 Task: Look for space in Hakui, Japan from 4th September, 2023 to 10th September, 2023 for 1 adult in price range Rs.9000 to Rs.17000. Place can be private room with 1  bedroom having 1 bed and 1 bathroom. Property type can be house, flat, guest house, hotel. Booking option can be shelf check-in. Required host language is English.
Action: Mouse moved to (421, 106)
Screenshot: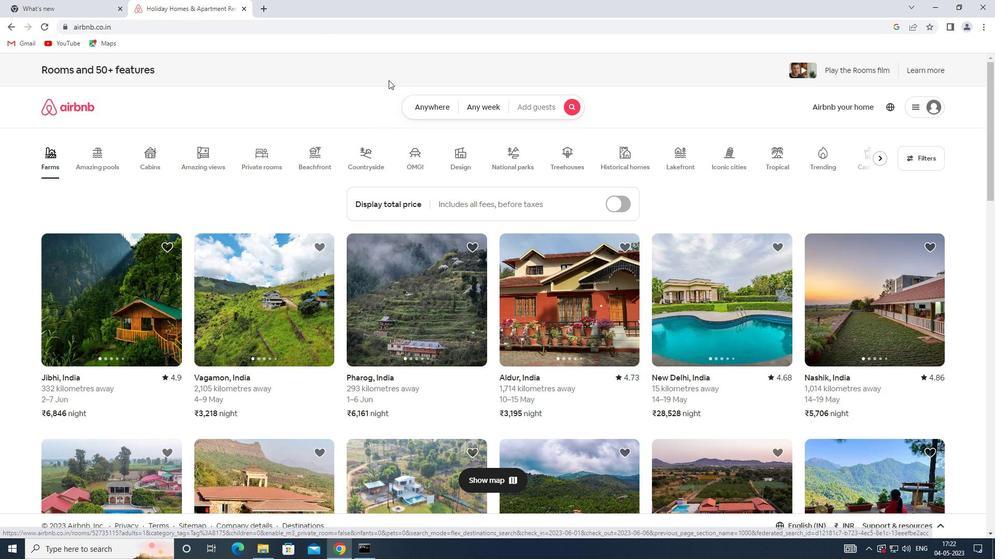
Action: Mouse pressed left at (421, 106)
Screenshot: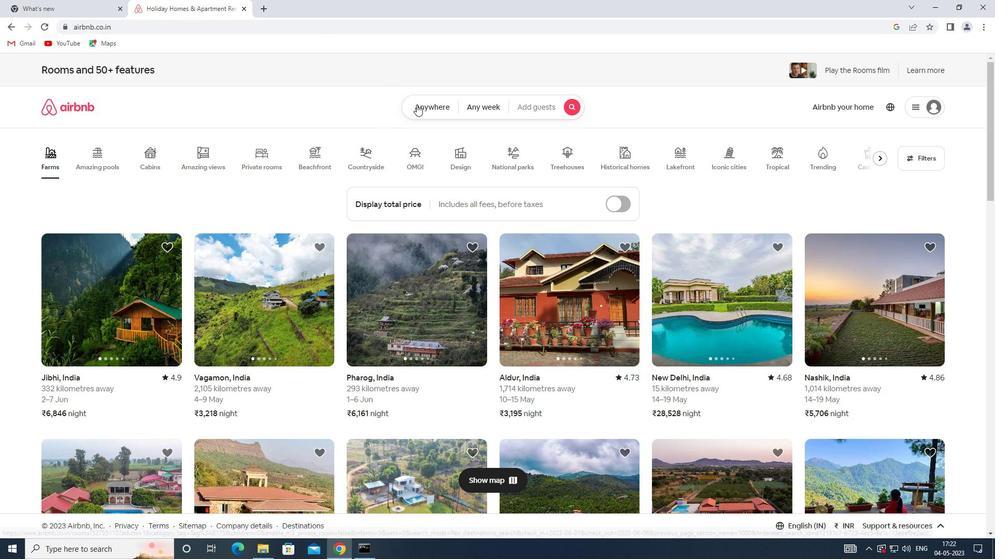 
Action: Mouse moved to (350, 148)
Screenshot: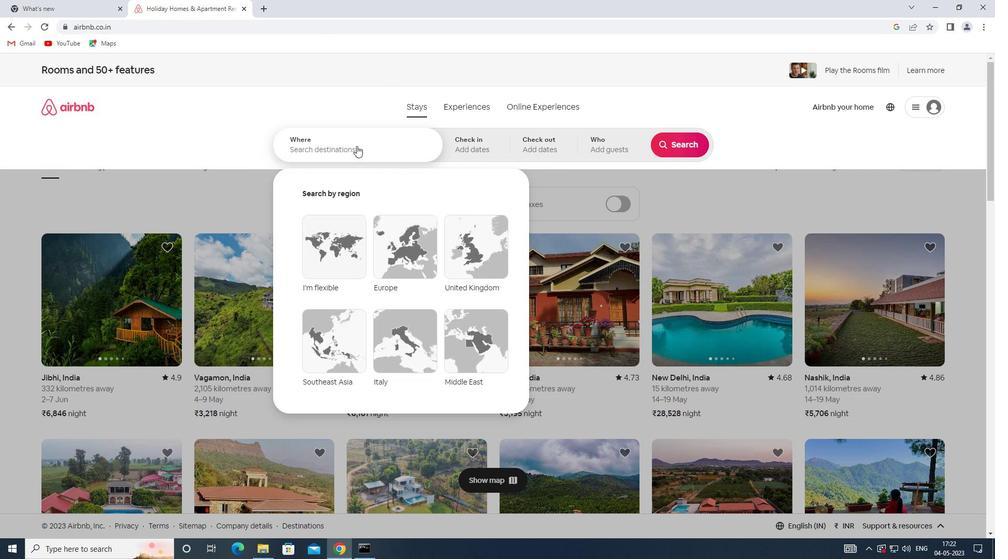 
Action: Mouse pressed left at (350, 148)
Screenshot: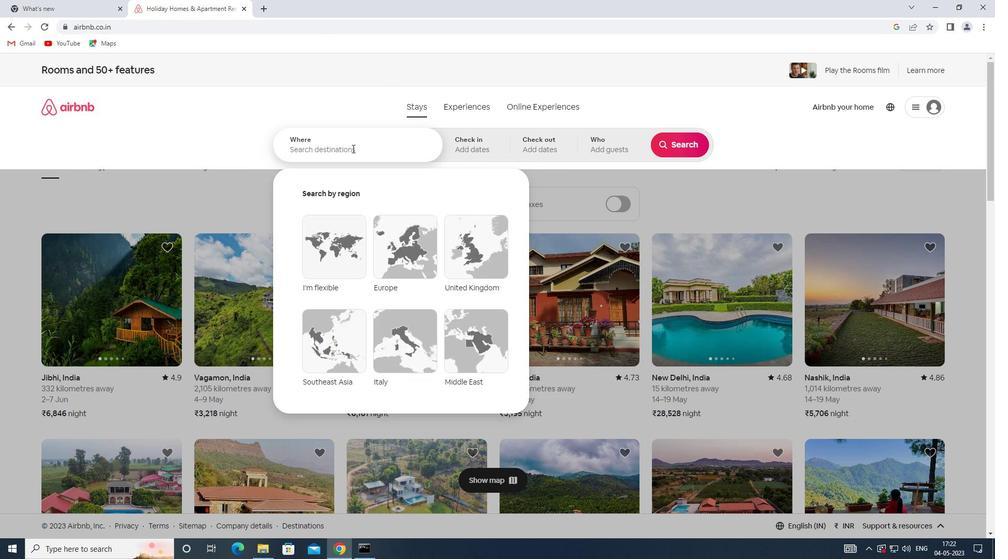 
Action: Key pressed <Key.shift>HAKUI,<Key.shift>JAPAN
Screenshot: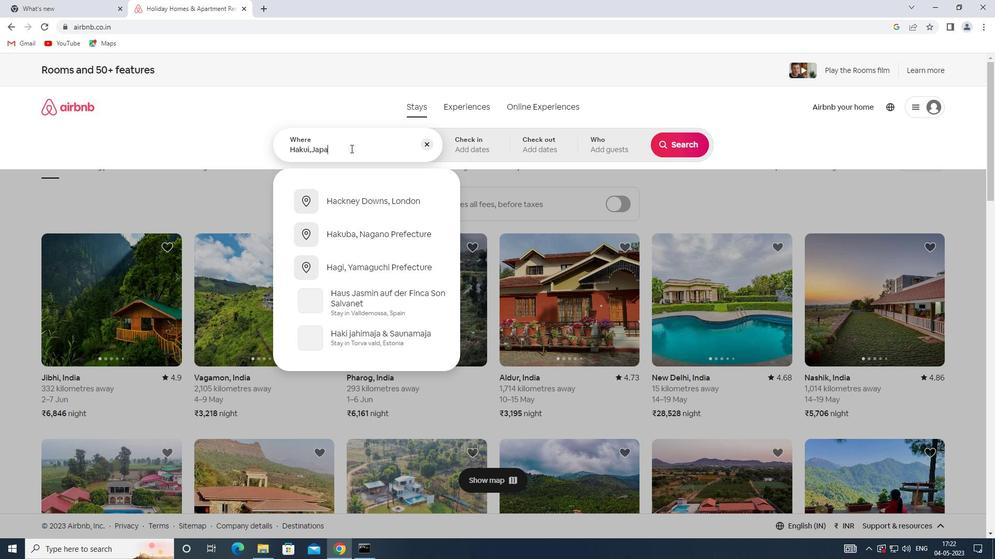 
Action: Mouse moved to (477, 144)
Screenshot: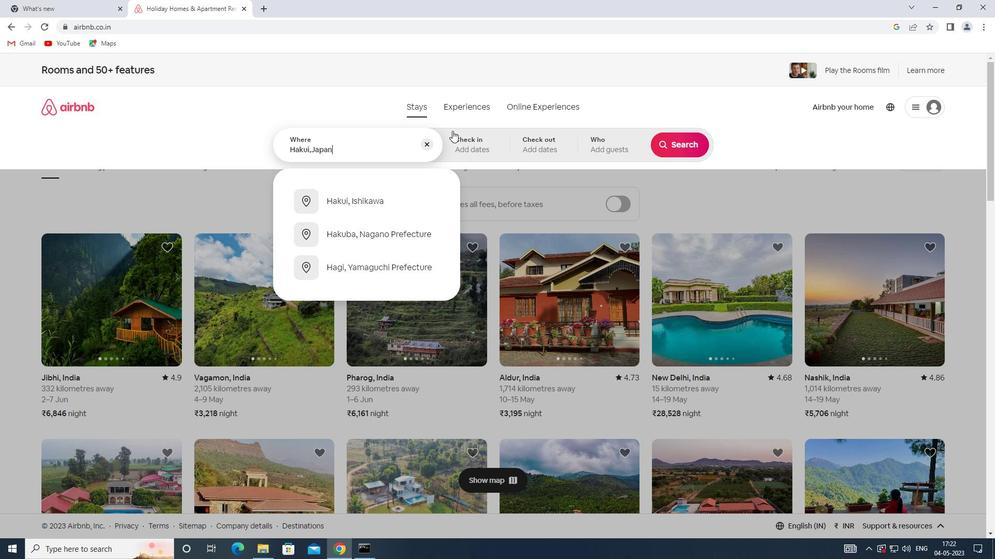 
Action: Mouse pressed left at (477, 144)
Screenshot: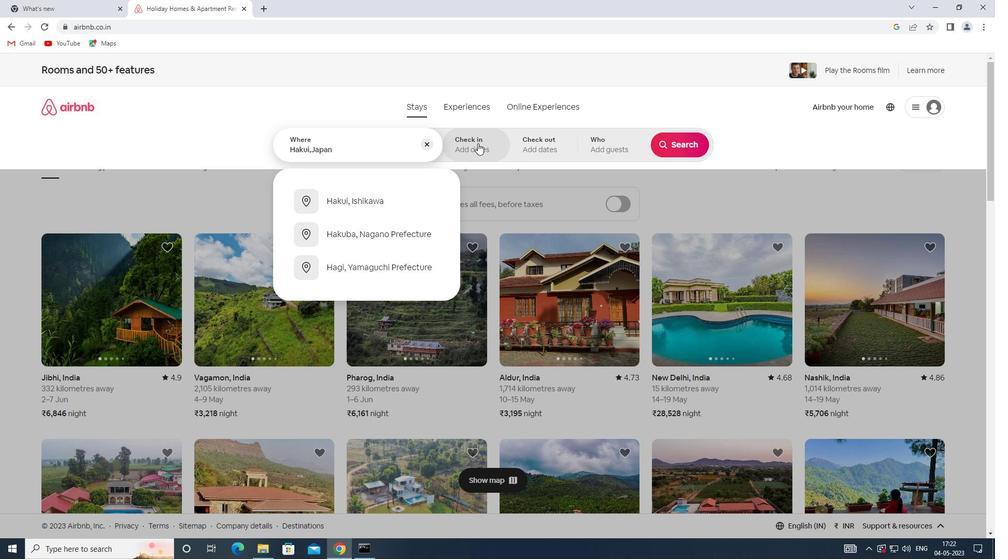 
Action: Mouse moved to (672, 231)
Screenshot: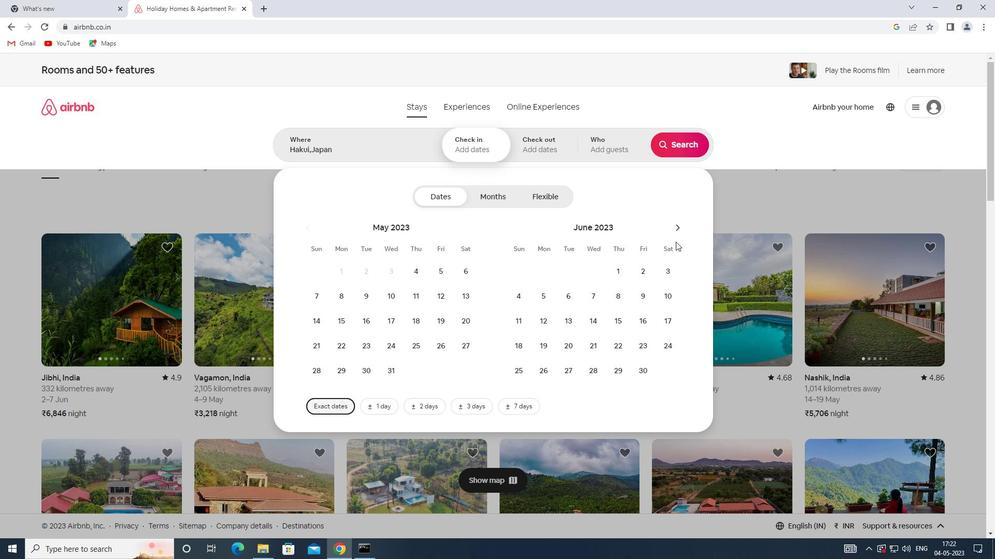 
Action: Mouse pressed left at (672, 231)
Screenshot: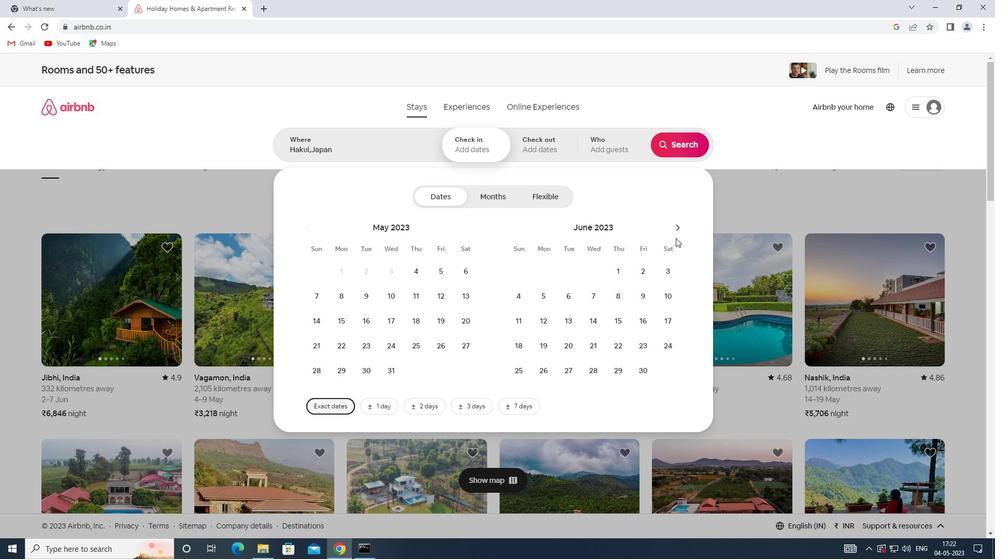 
Action: Mouse pressed left at (672, 231)
Screenshot: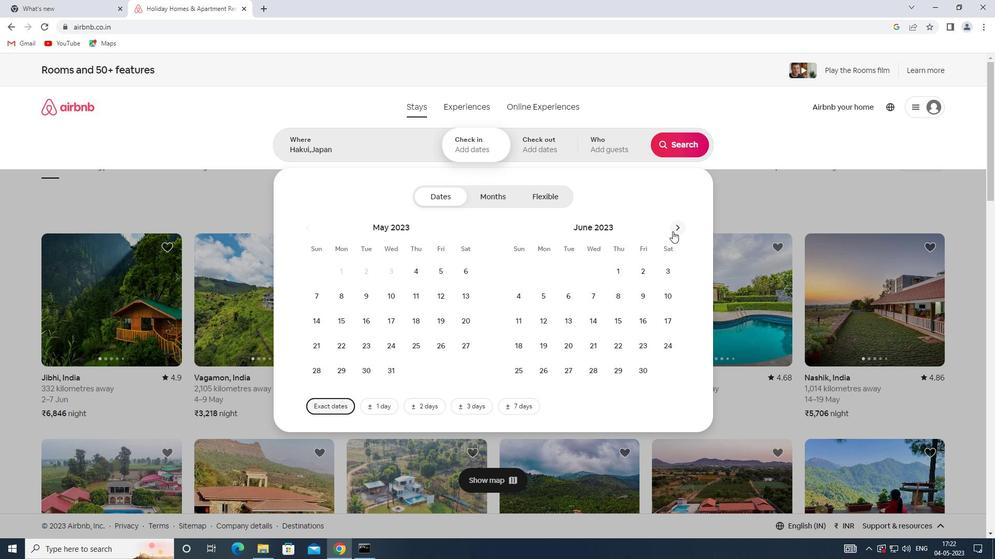 
Action: Mouse pressed left at (672, 231)
Screenshot: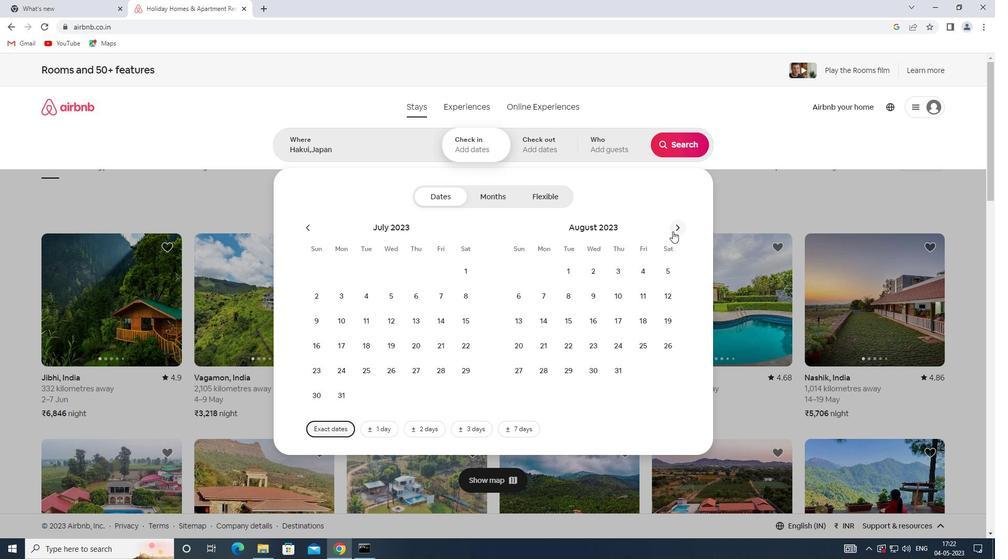 
Action: Mouse moved to (537, 293)
Screenshot: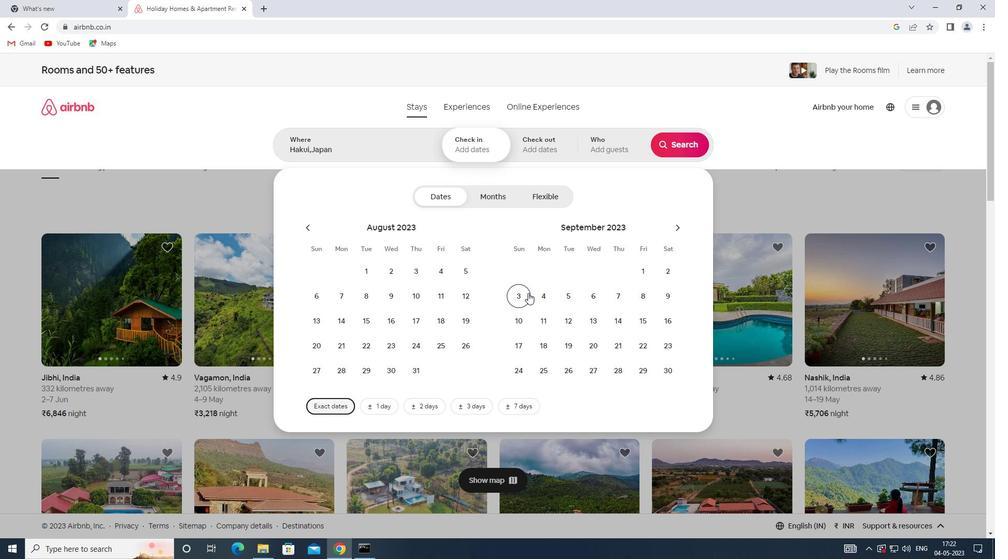 
Action: Mouse pressed left at (537, 293)
Screenshot: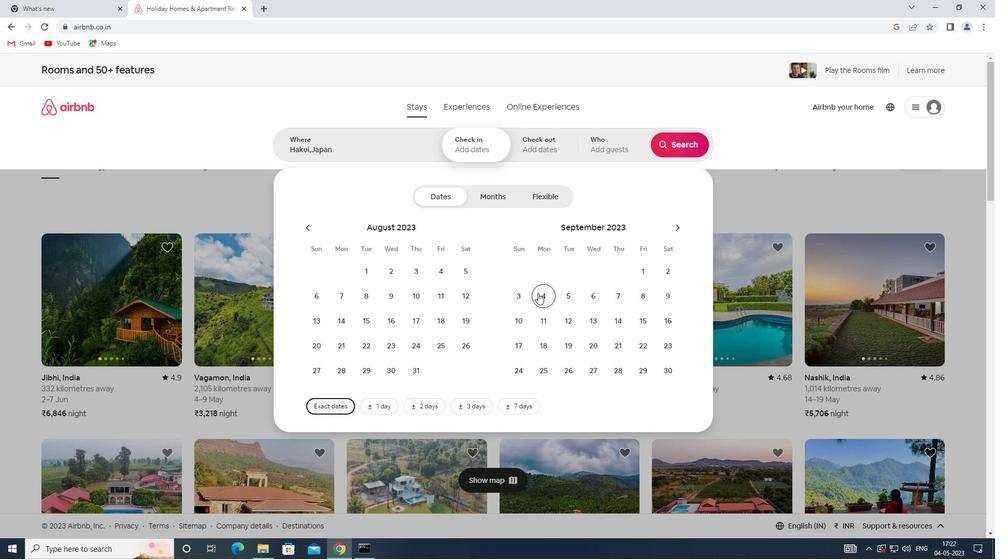
Action: Mouse moved to (519, 317)
Screenshot: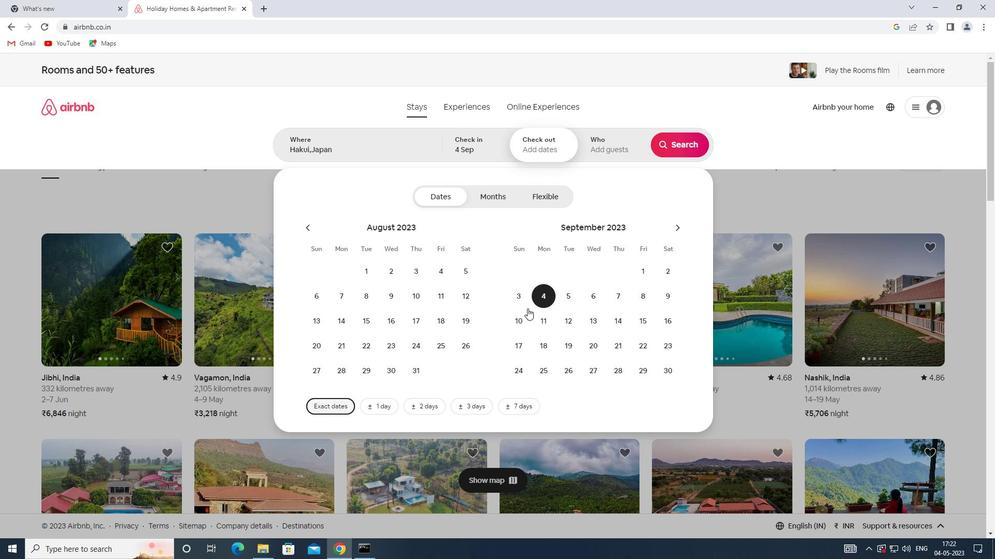 
Action: Mouse pressed left at (519, 317)
Screenshot: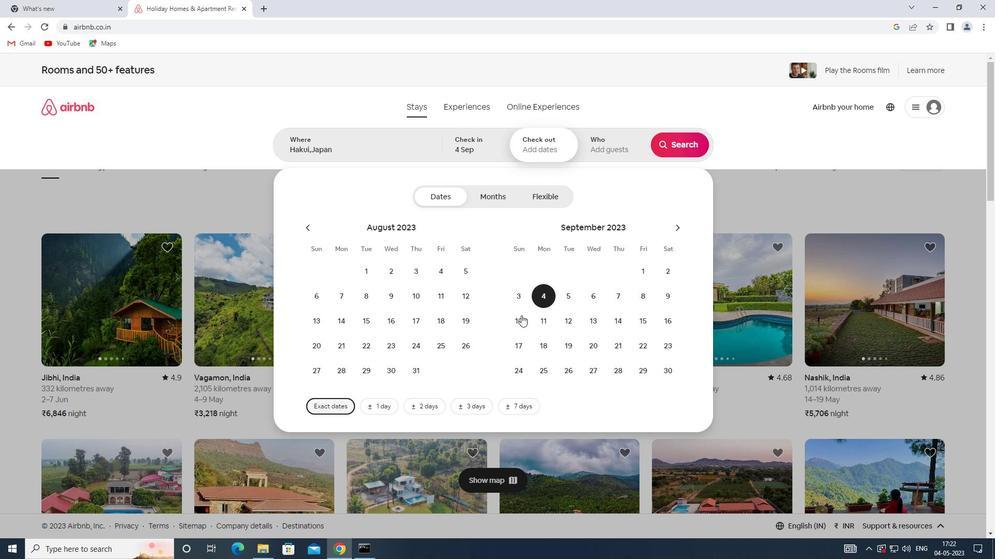 
Action: Mouse moved to (605, 154)
Screenshot: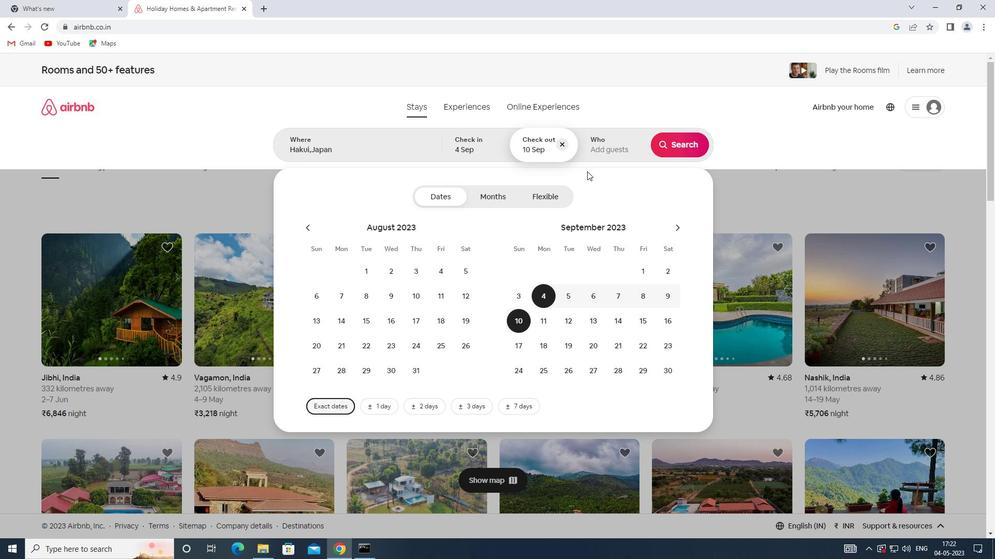 
Action: Mouse pressed left at (605, 154)
Screenshot: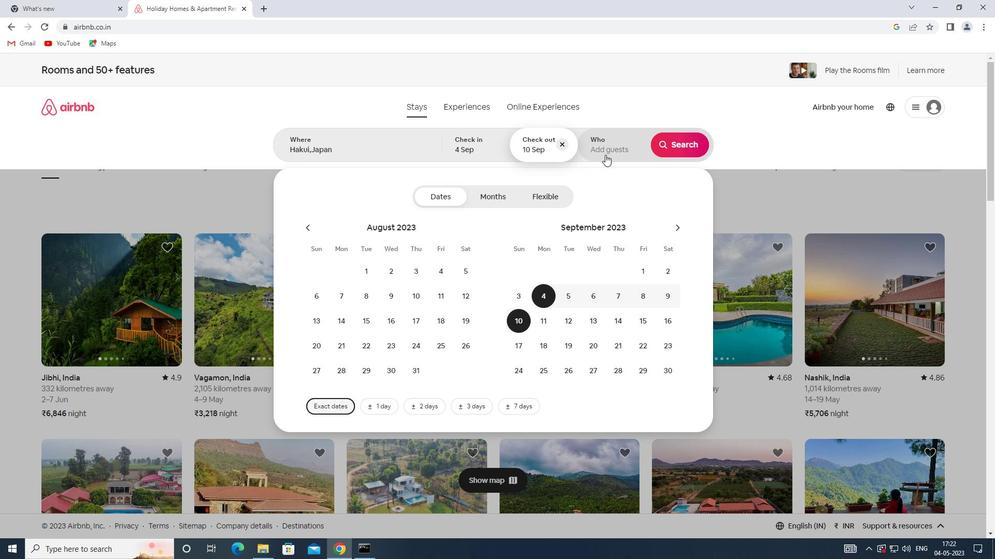 
Action: Mouse moved to (686, 197)
Screenshot: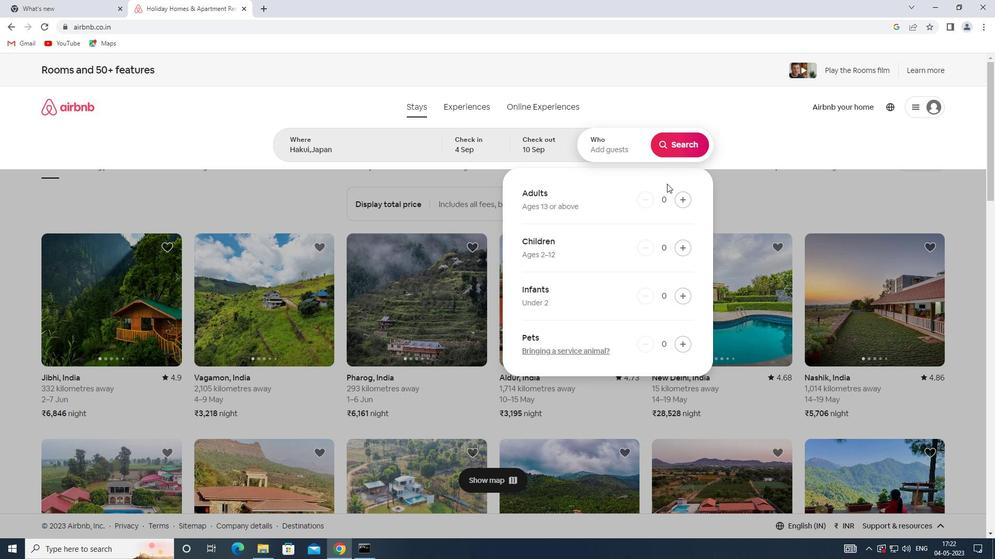 
Action: Mouse pressed left at (686, 197)
Screenshot: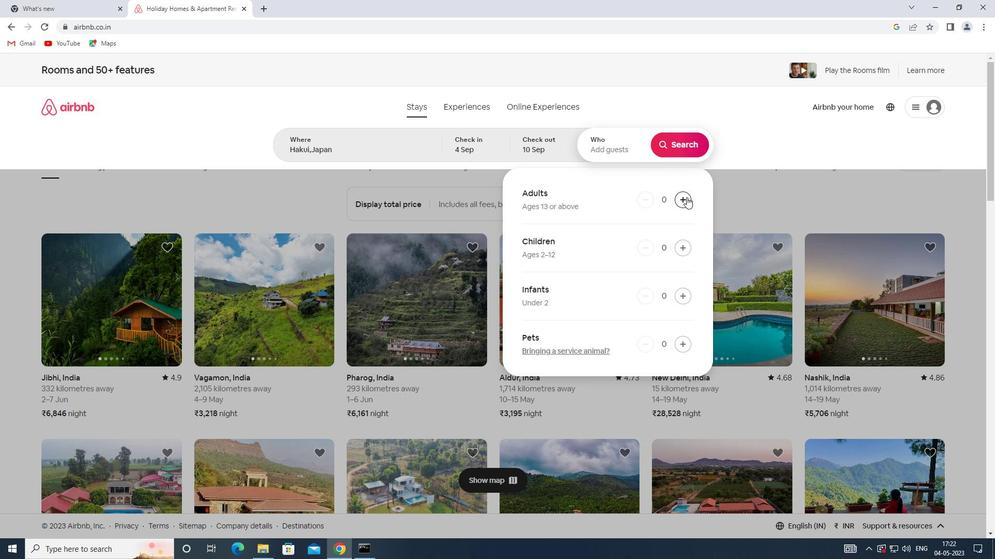 
Action: Mouse moved to (689, 145)
Screenshot: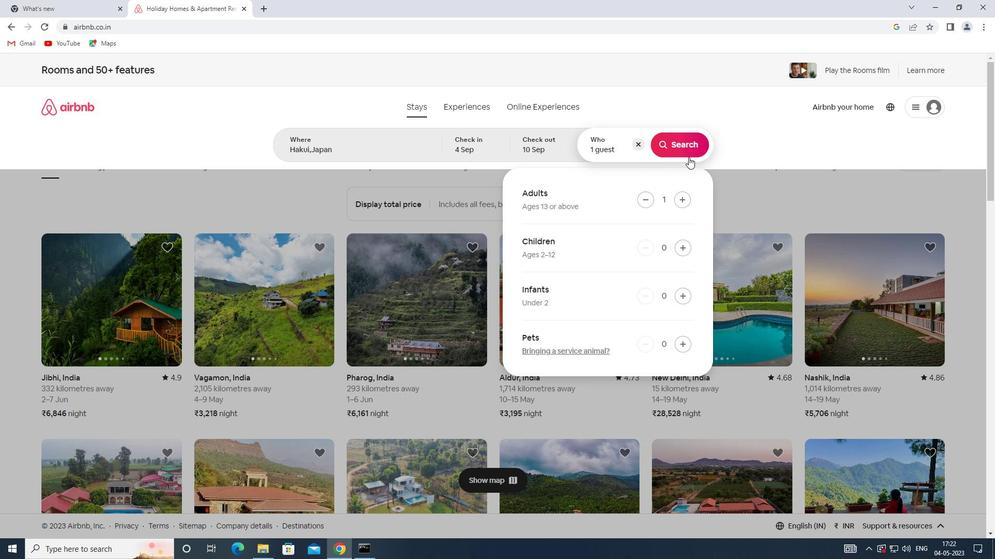 
Action: Mouse pressed left at (689, 145)
Screenshot: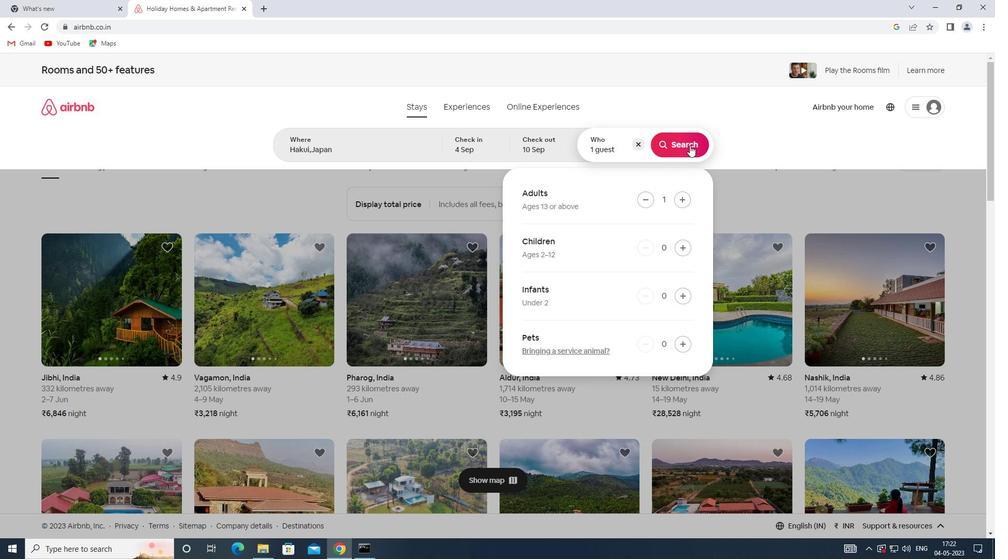 
Action: Mouse moved to (961, 106)
Screenshot: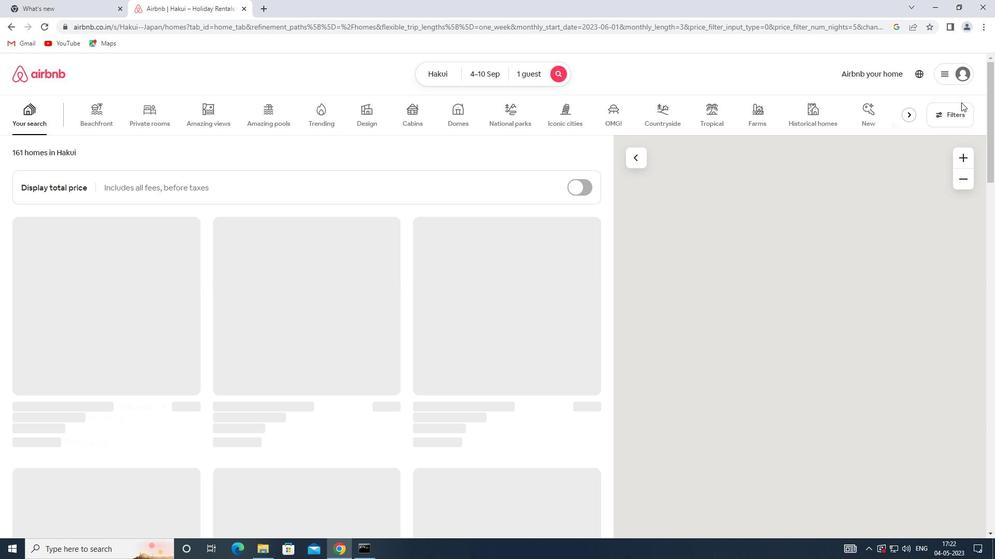 
Action: Mouse pressed left at (961, 106)
Screenshot: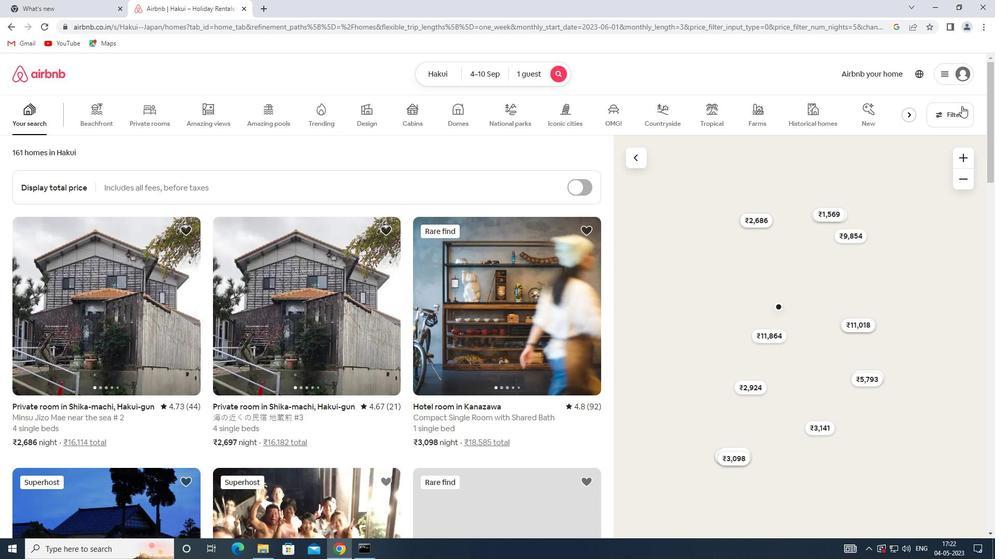 
Action: Mouse moved to (363, 246)
Screenshot: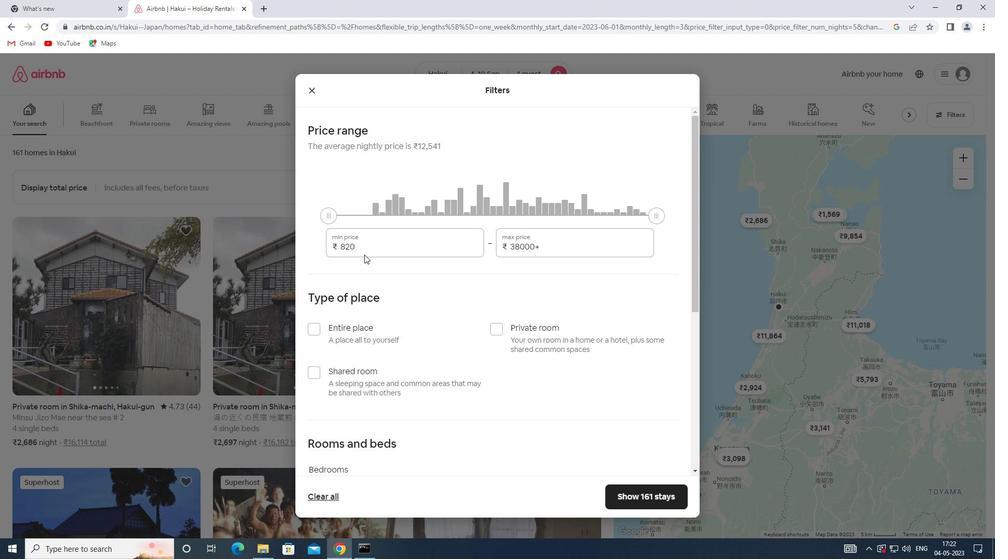 
Action: Mouse pressed left at (363, 246)
Screenshot: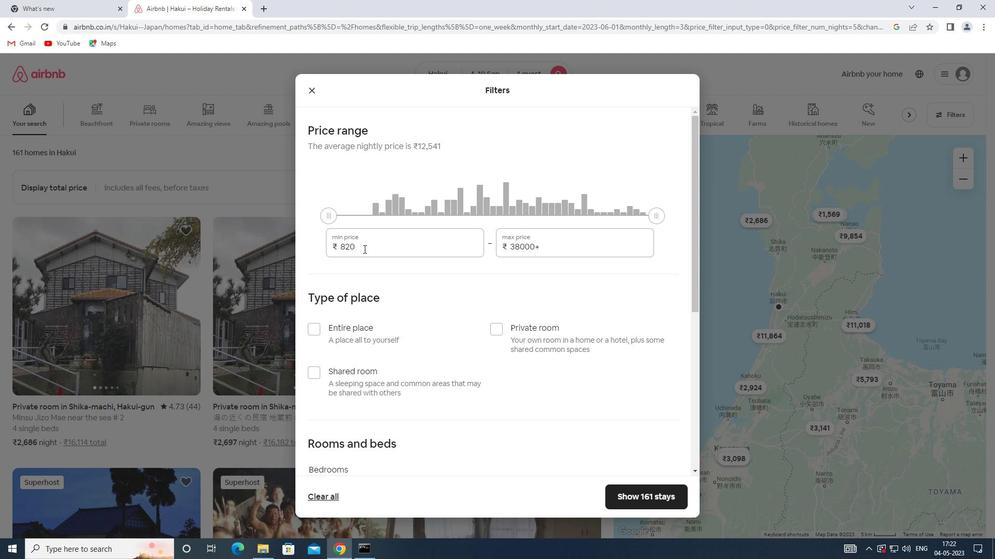 
Action: Mouse moved to (299, 249)
Screenshot: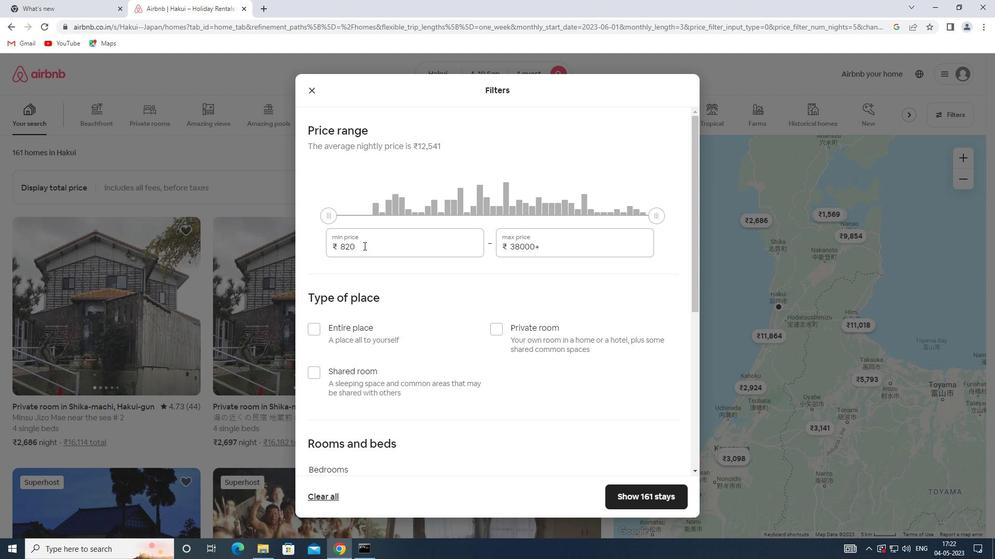 
Action: Key pressed 9000
Screenshot: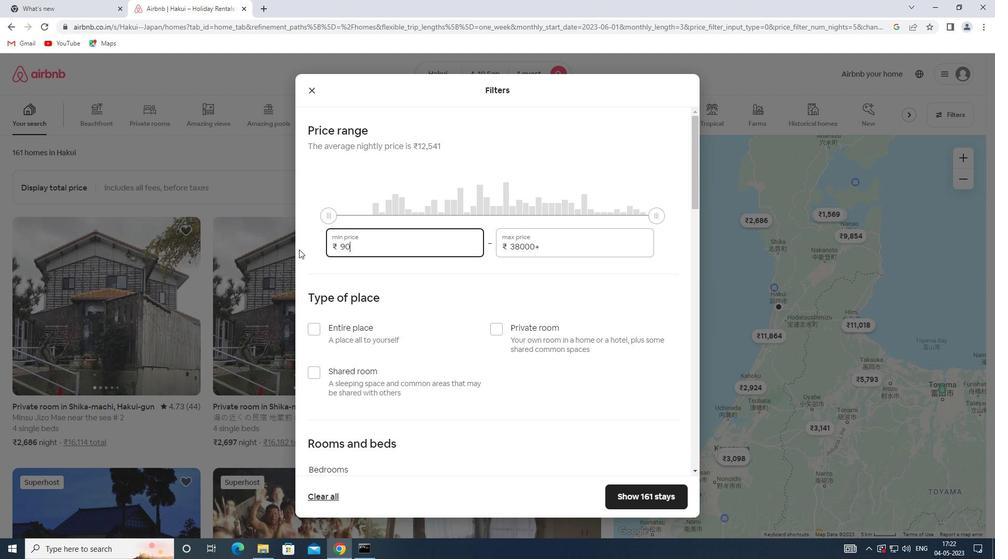 
Action: Mouse moved to (540, 247)
Screenshot: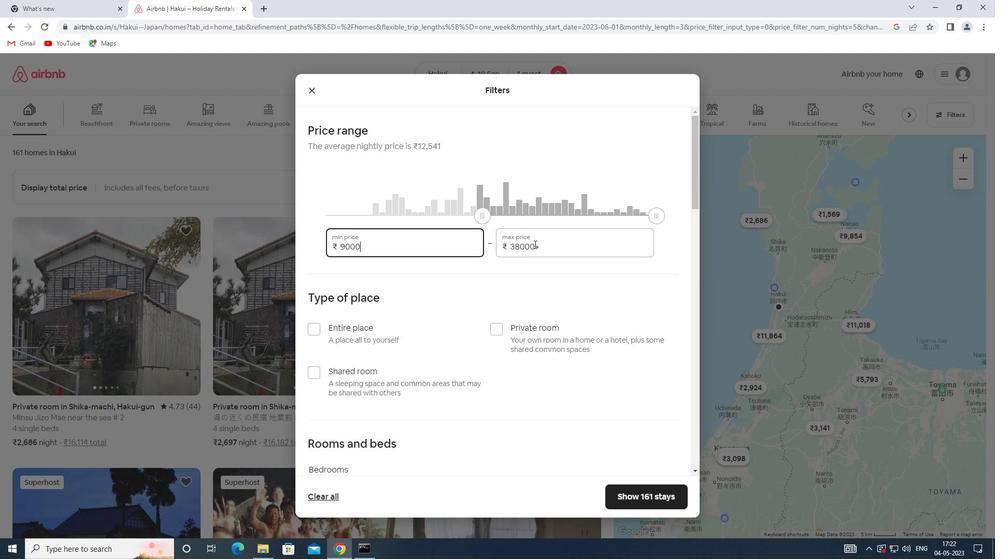 
Action: Mouse pressed left at (540, 247)
Screenshot: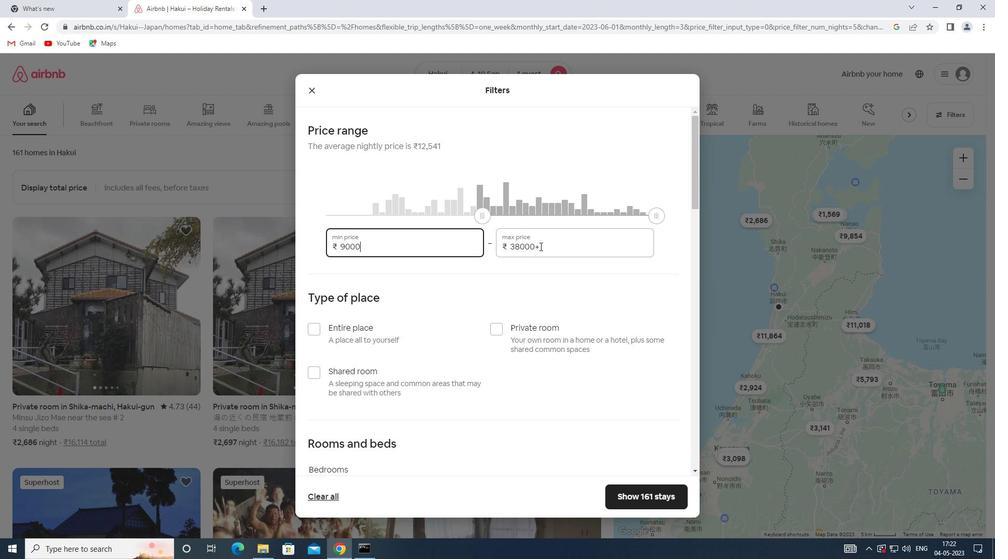 
Action: Mouse moved to (477, 247)
Screenshot: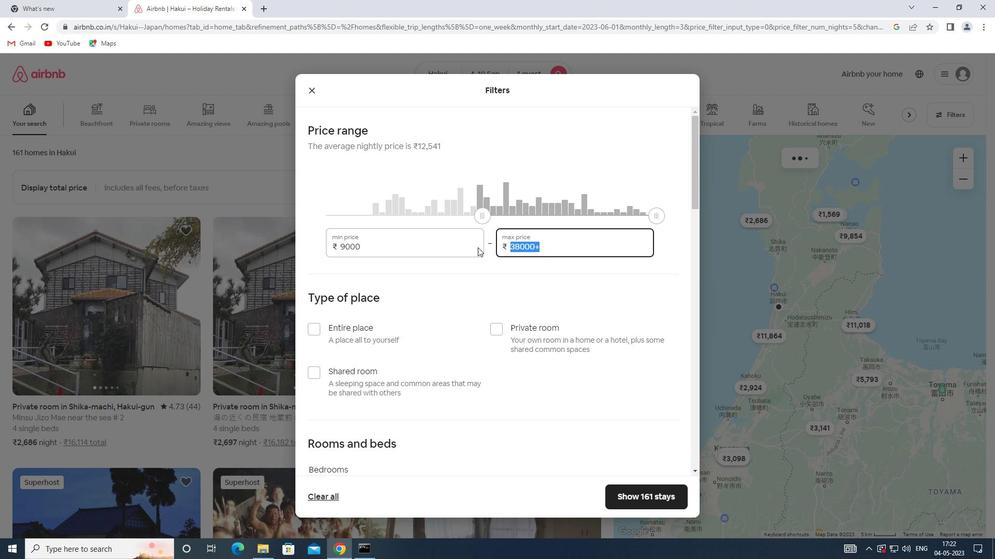
Action: Key pressed 17000
Screenshot: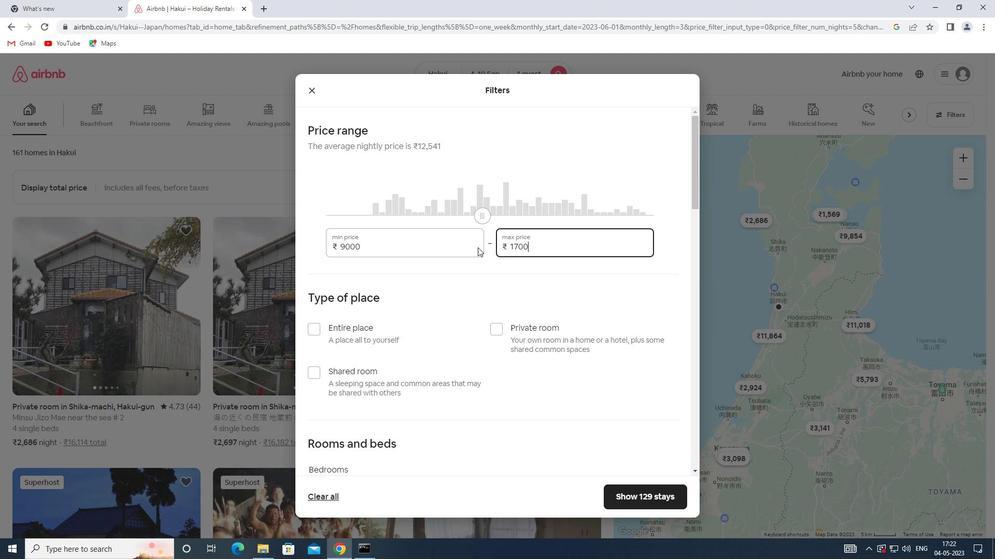 
Action: Mouse moved to (497, 323)
Screenshot: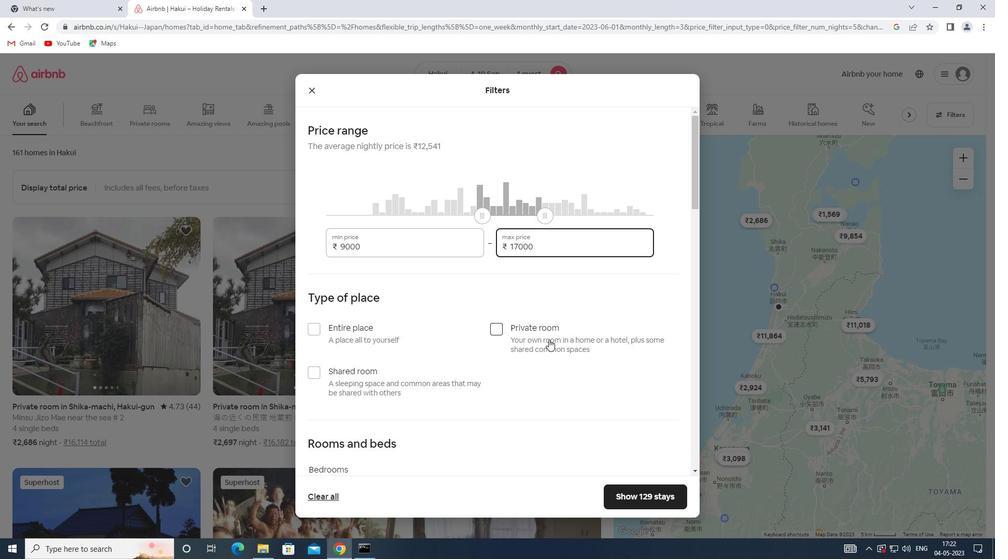
Action: Mouse pressed left at (497, 323)
Screenshot: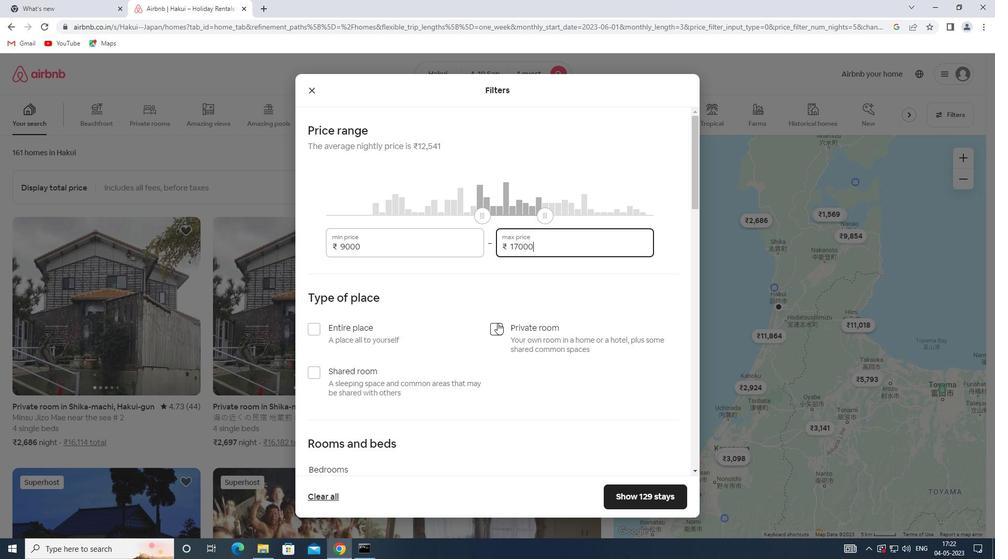 
Action: Mouse scrolled (497, 322) with delta (0, 0)
Screenshot: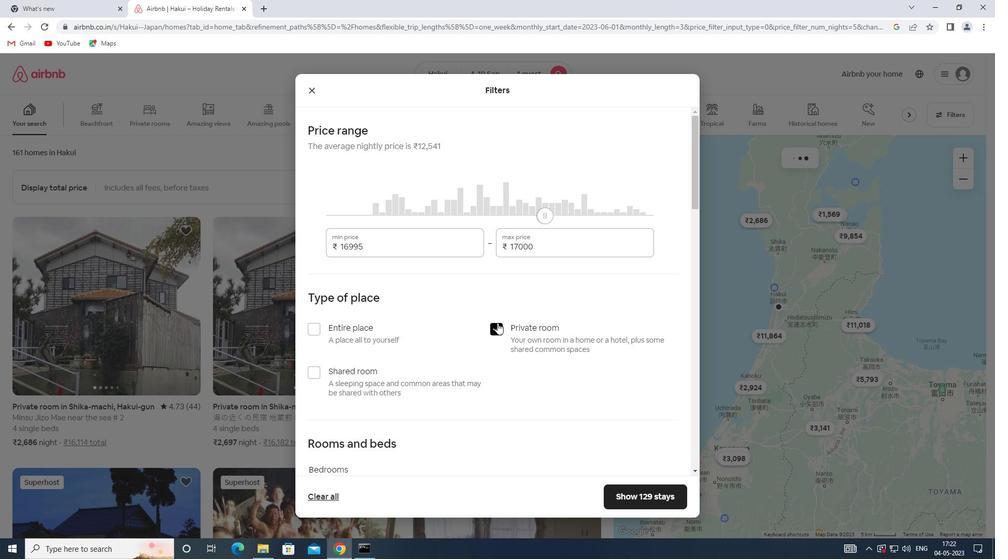 
Action: Mouse scrolled (497, 322) with delta (0, 0)
Screenshot: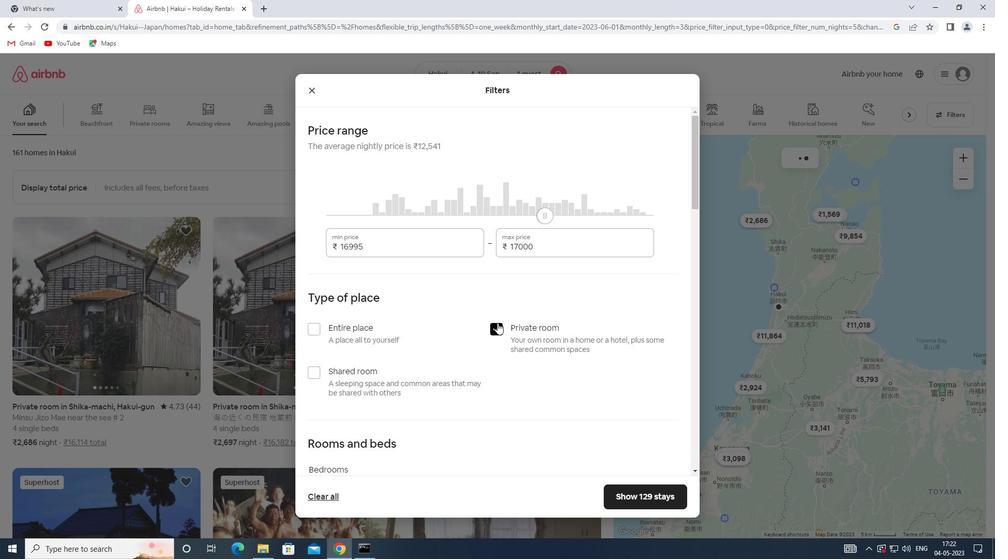 
Action: Mouse scrolled (497, 322) with delta (0, 0)
Screenshot: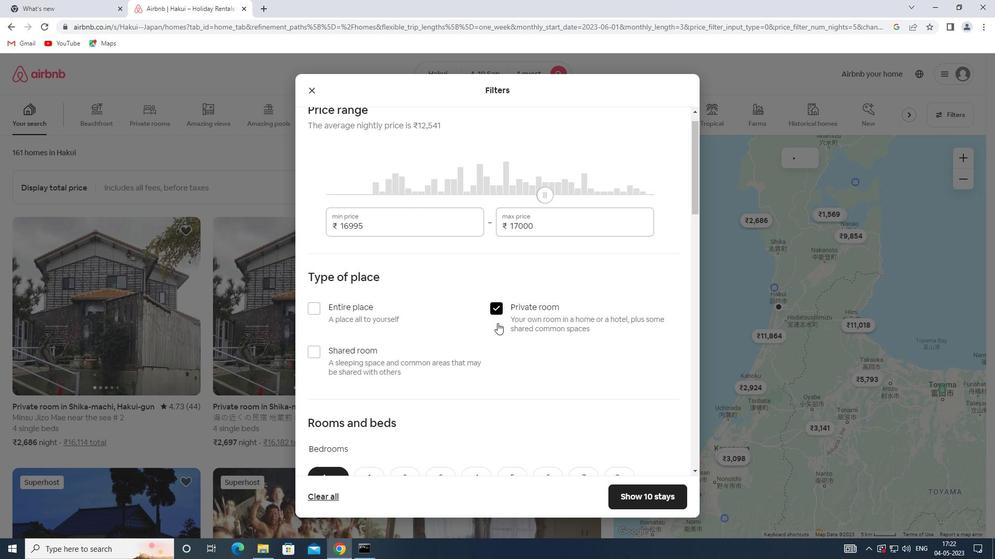
Action: Mouse moved to (362, 343)
Screenshot: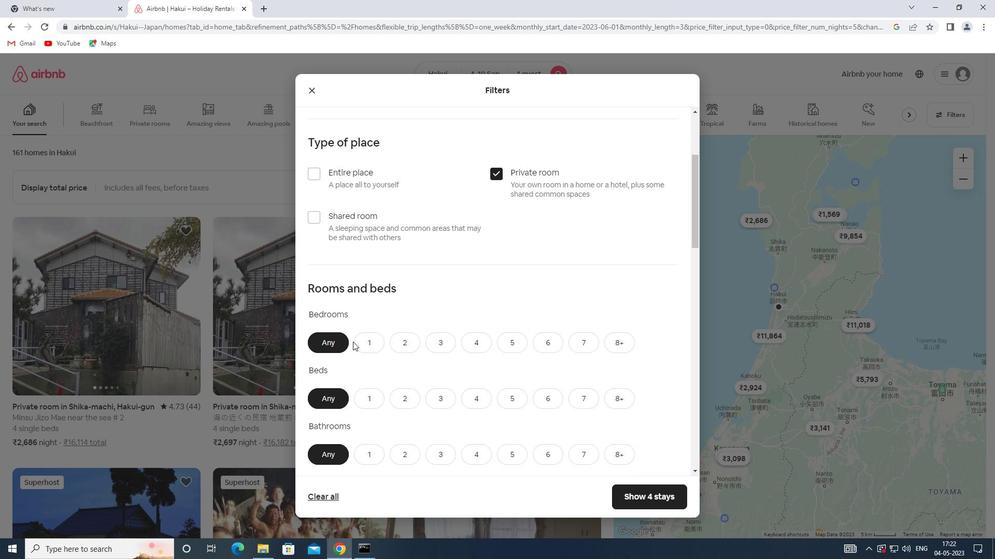
Action: Mouse pressed left at (362, 343)
Screenshot: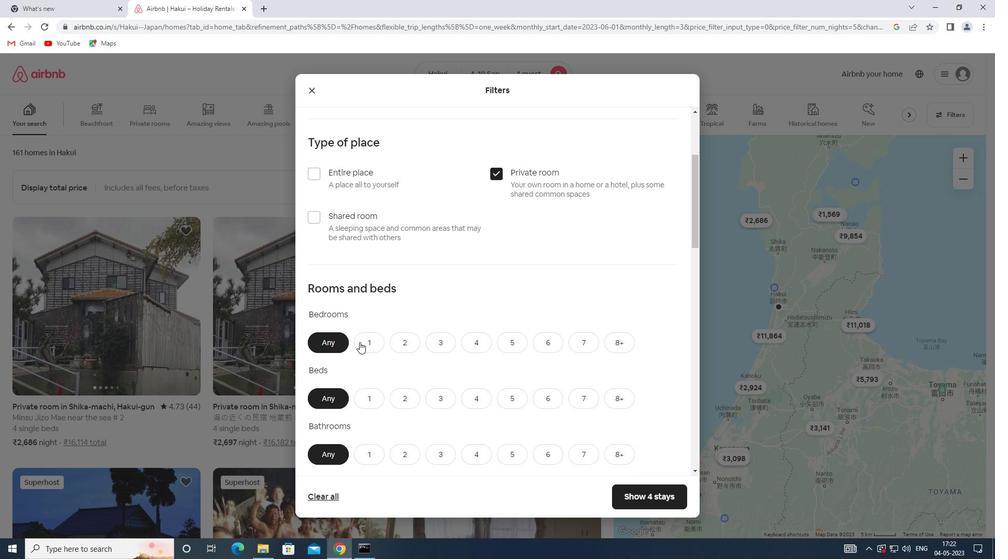 
Action: Mouse moved to (364, 393)
Screenshot: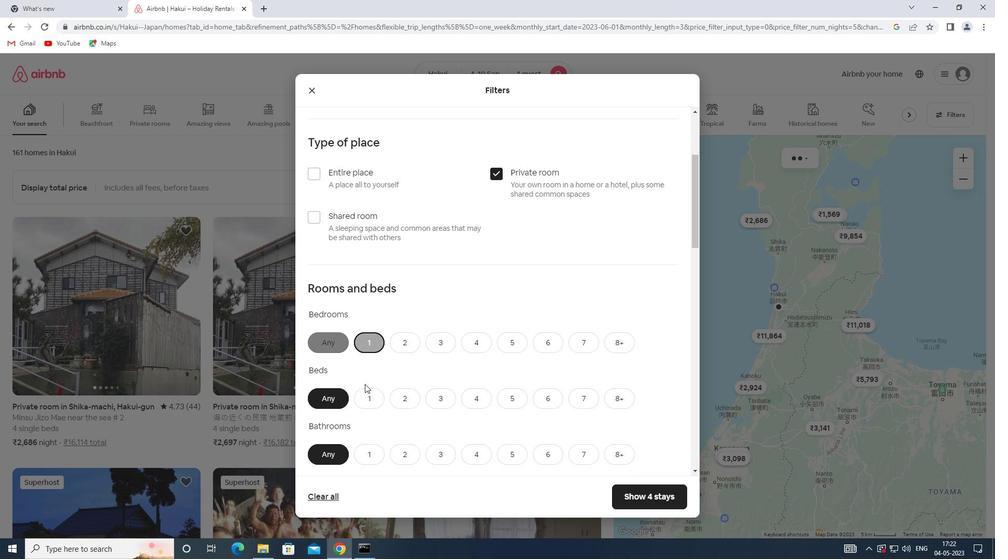 
Action: Mouse pressed left at (364, 393)
Screenshot: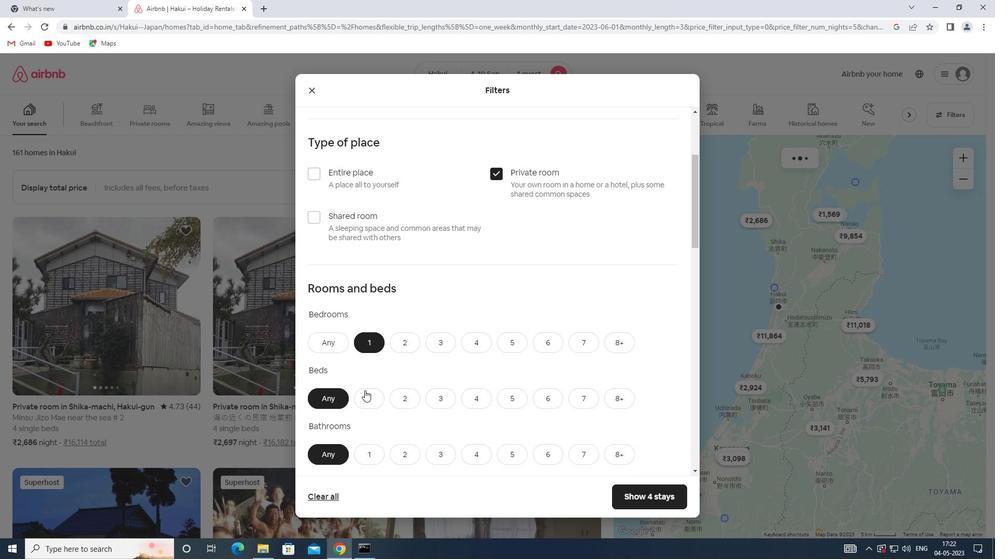 
Action: Mouse moved to (364, 456)
Screenshot: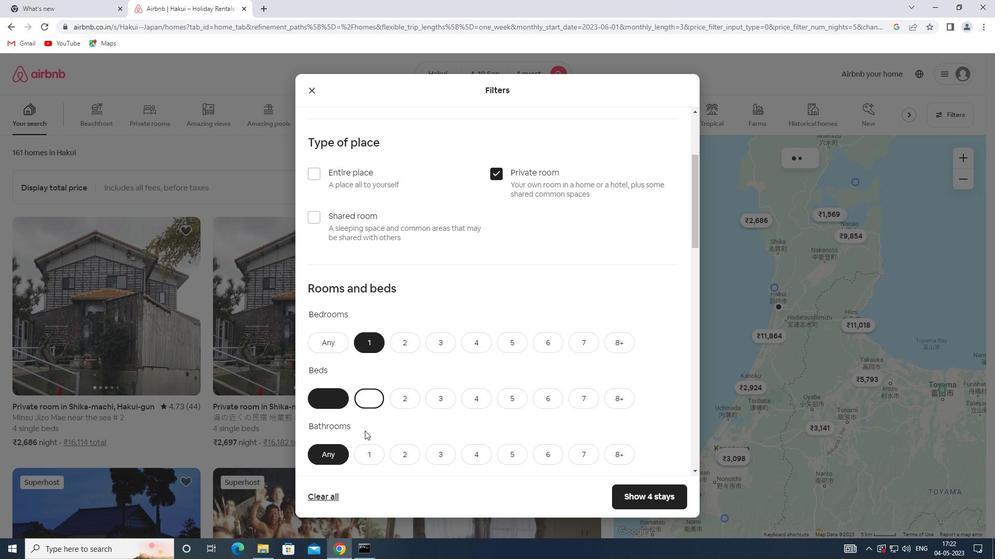 
Action: Mouse pressed left at (364, 456)
Screenshot: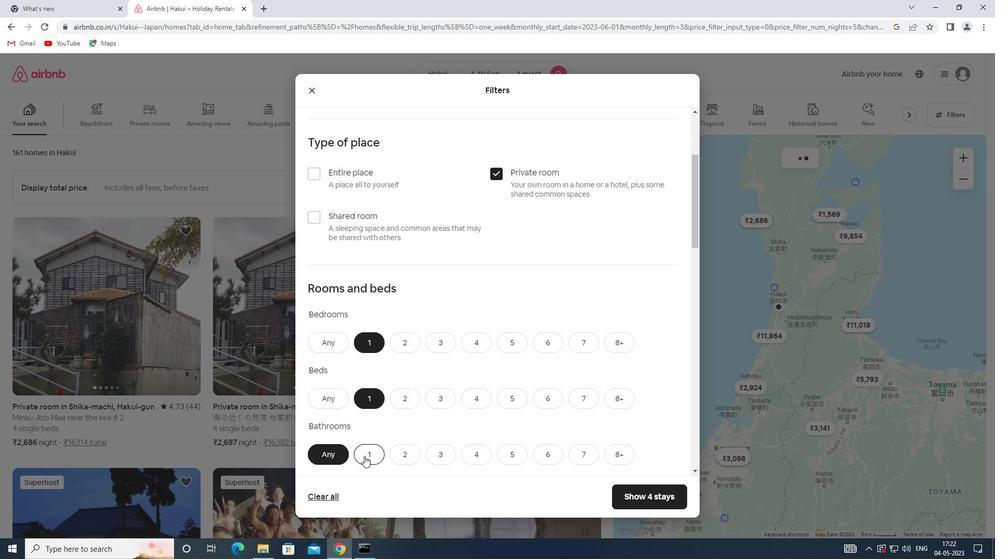 
Action: Mouse moved to (418, 404)
Screenshot: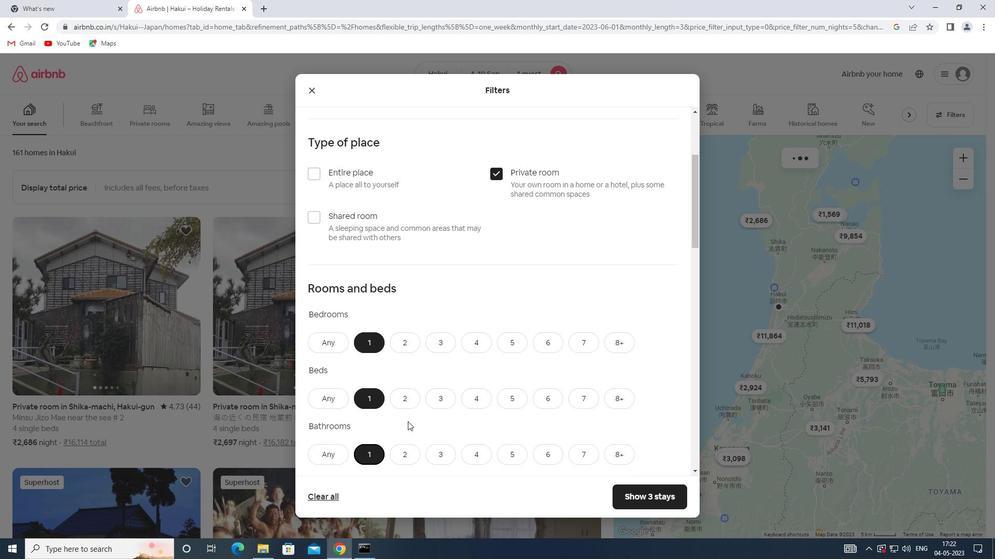 
Action: Mouse scrolled (418, 403) with delta (0, 0)
Screenshot: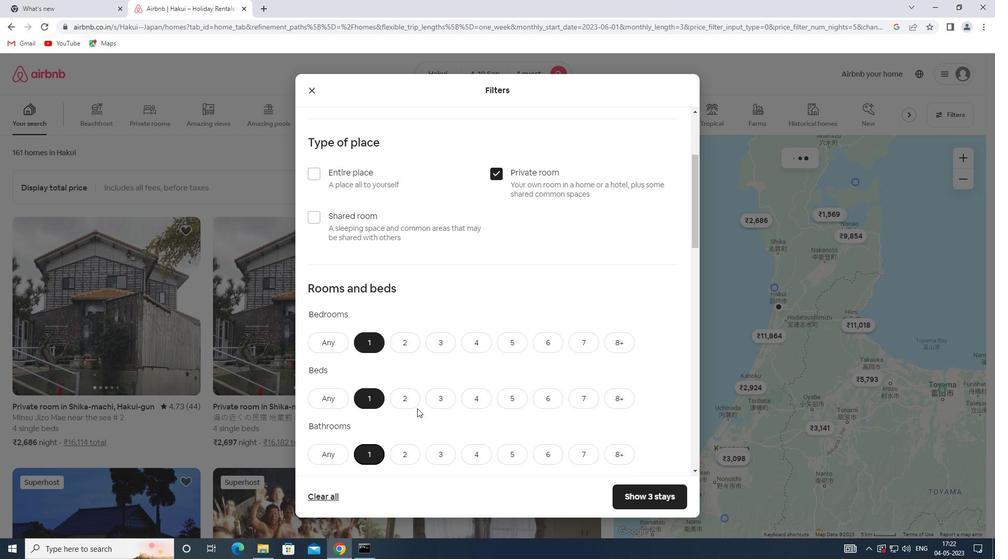 
Action: Mouse scrolled (418, 403) with delta (0, 0)
Screenshot: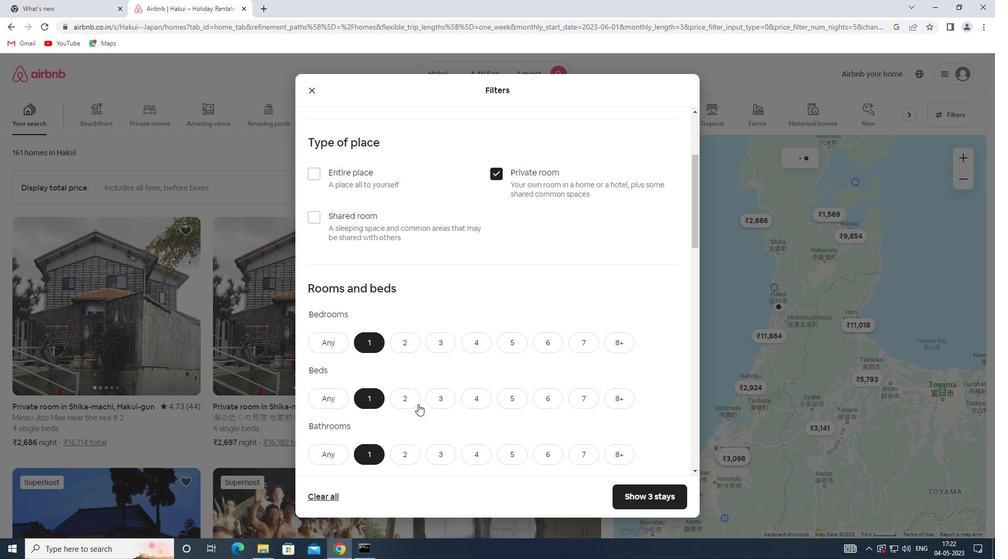 
Action: Mouse moved to (418, 398)
Screenshot: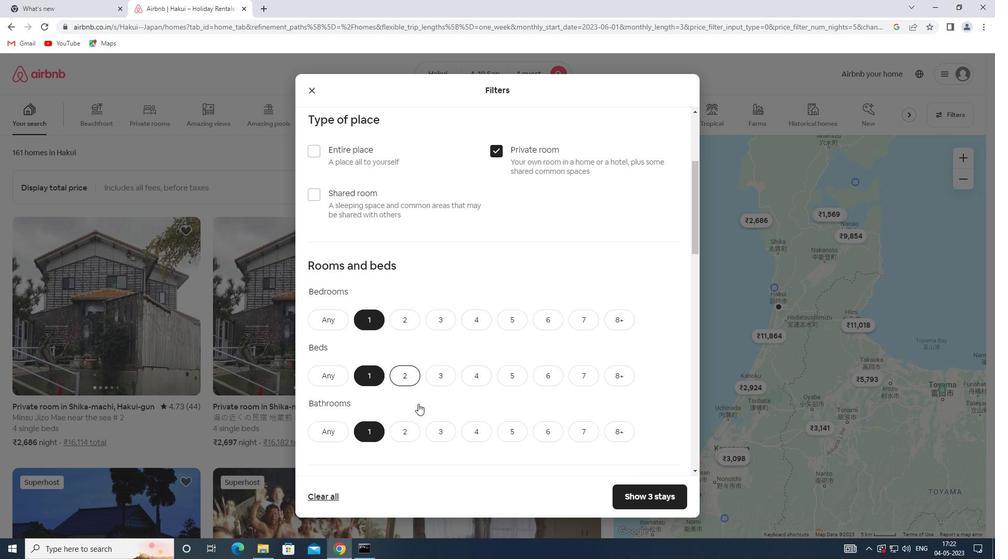 
Action: Mouse scrolled (418, 397) with delta (0, 0)
Screenshot: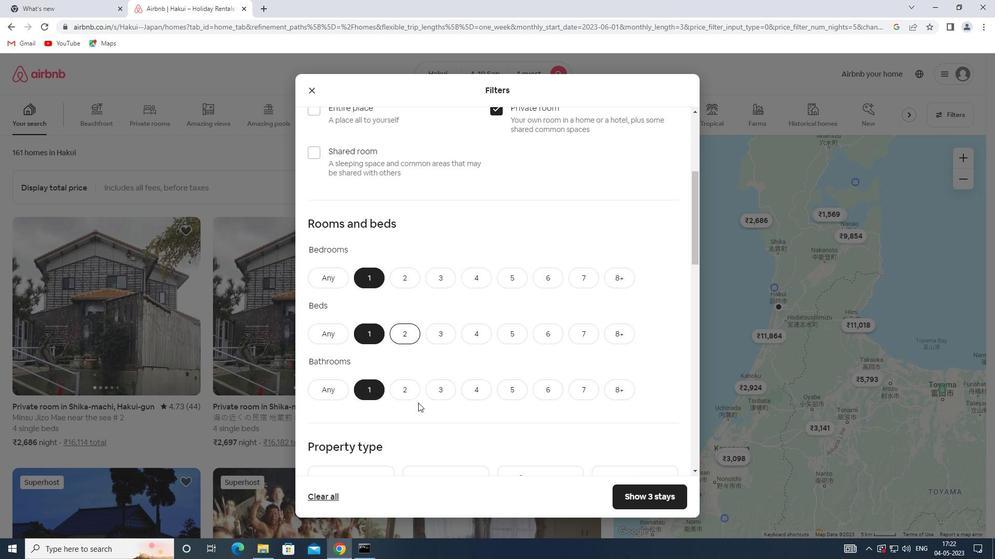 
Action: Mouse scrolled (418, 397) with delta (0, 0)
Screenshot: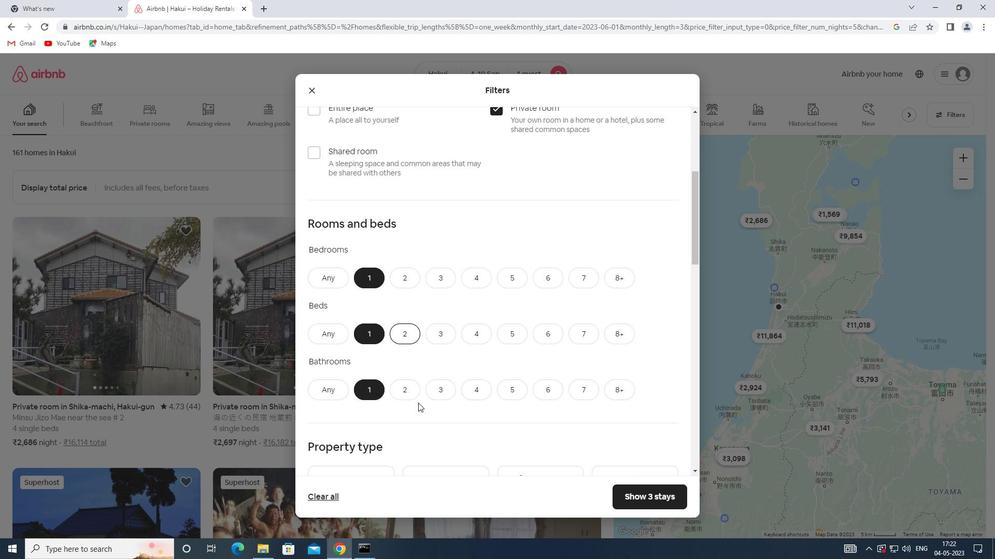 
Action: Mouse moved to (377, 373)
Screenshot: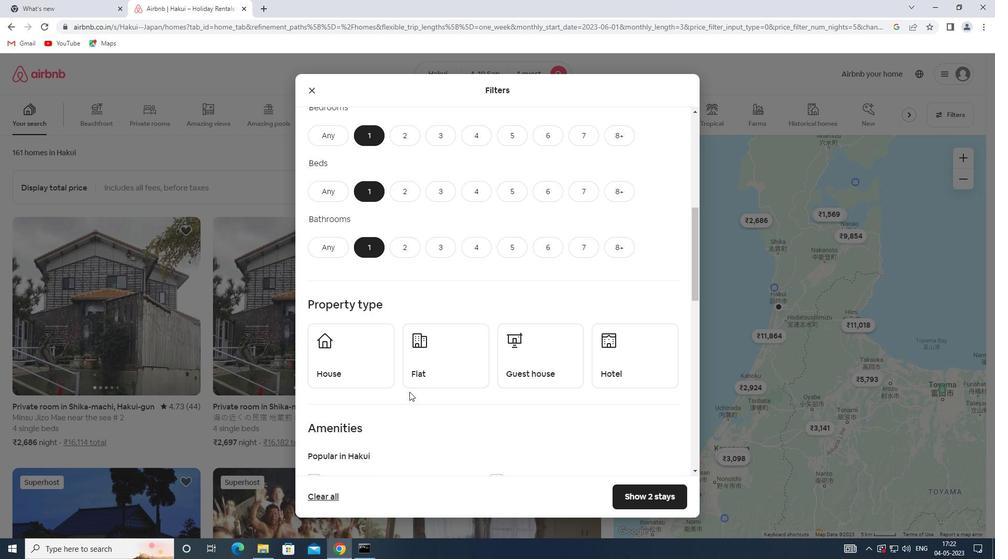 
Action: Mouse pressed left at (377, 373)
Screenshot: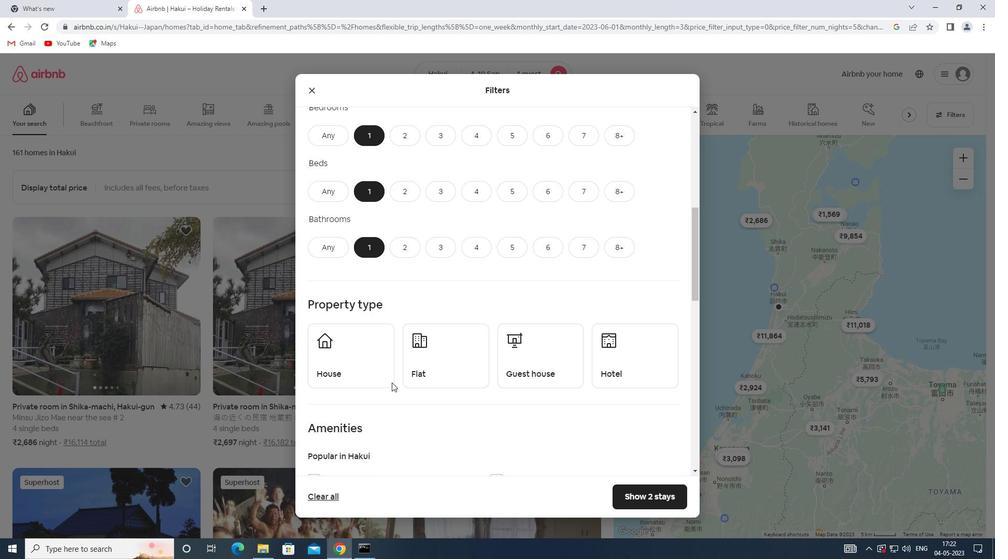 
Action: Mouse moved to (442, 367)
Screenshot: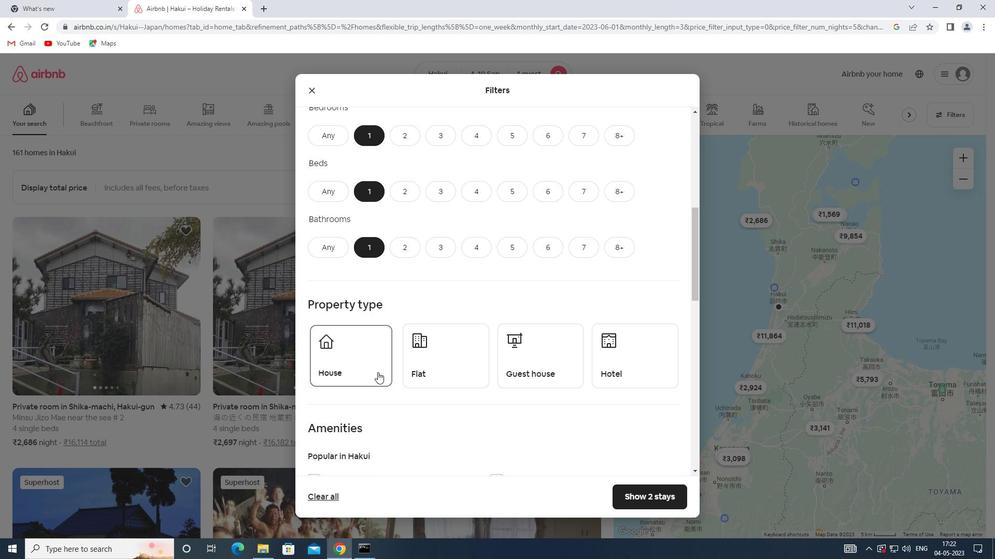 
Action: Mouse pressed left at (442, 367)
Screenshot: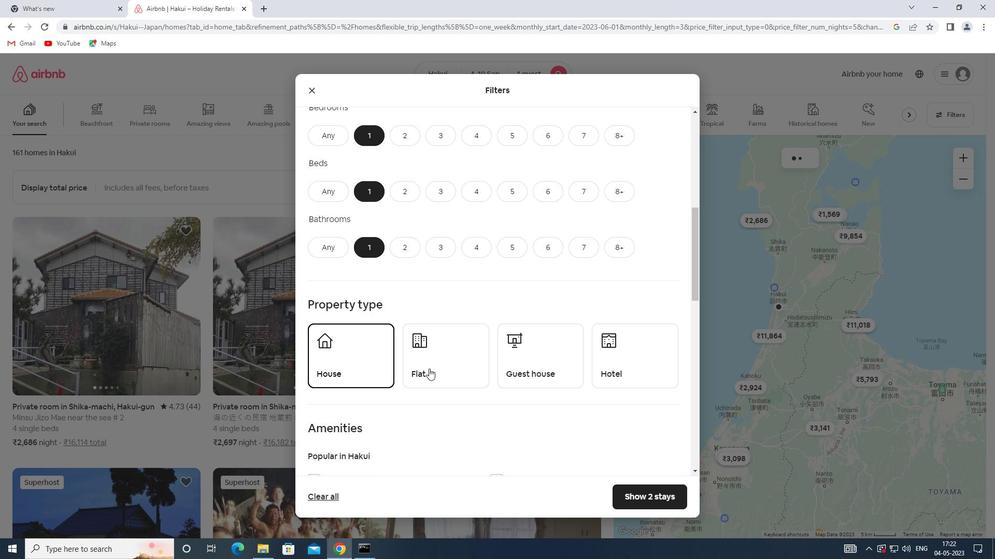 
Action: Mouse moved to (513, 364)
Screenshot: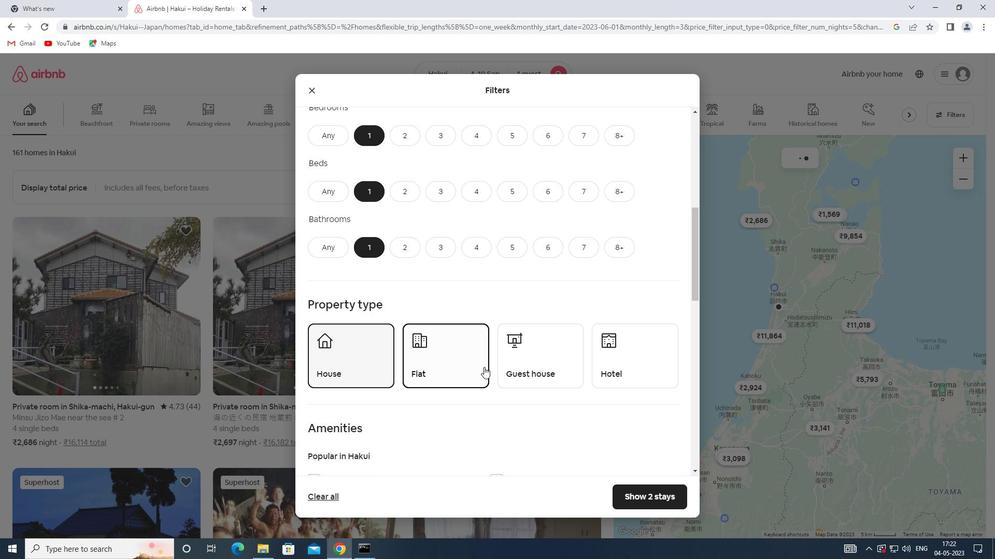 
Action: Mouse pressed left at (513, 364)
Screenshot: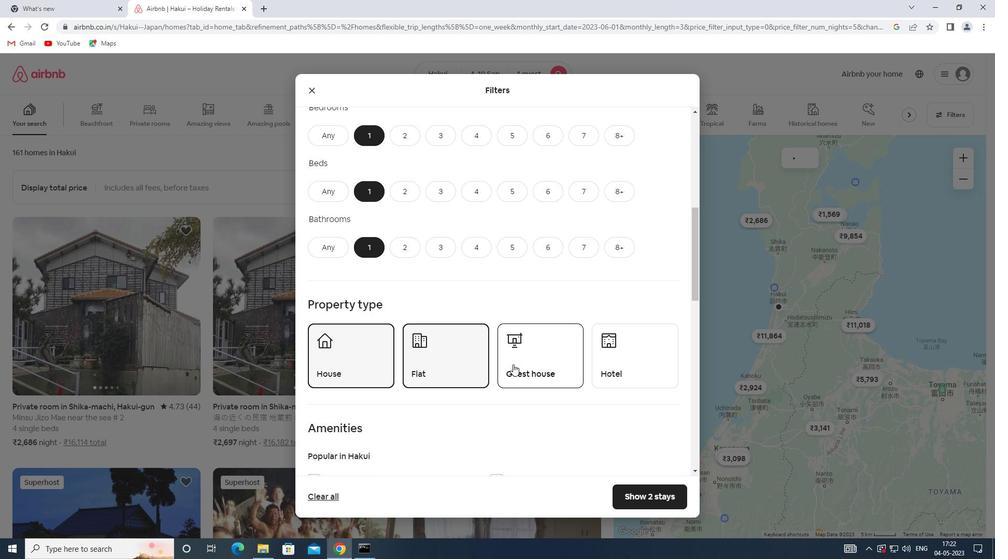 
Action: Mouse moved to (601, 365)
Screenshot: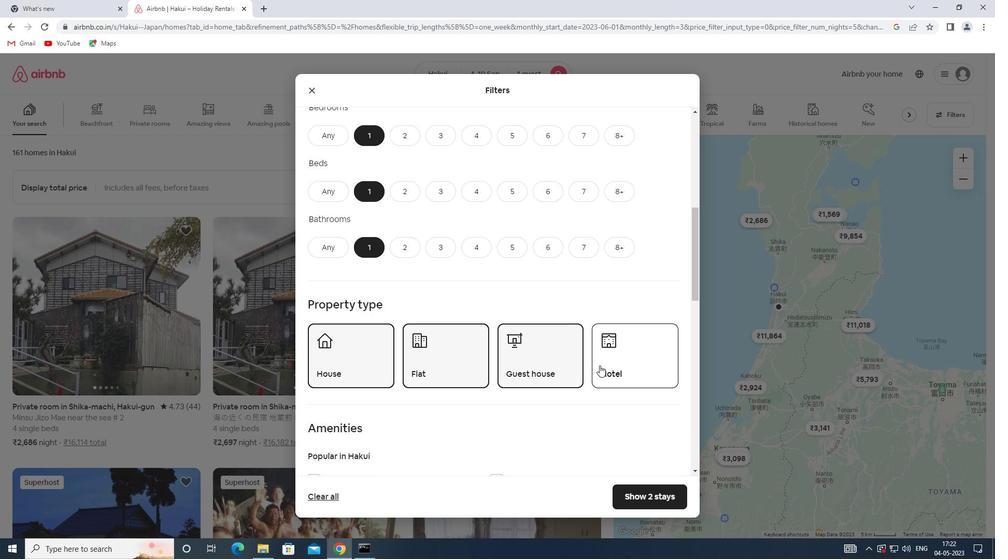 
Action: Mouse pressed left at (601, 365)
Screenshot: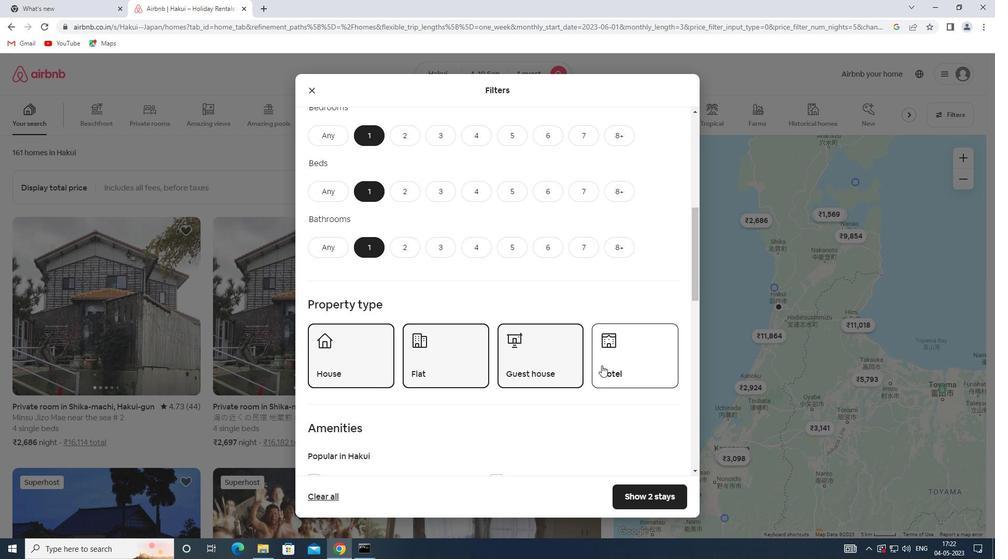 
Action: Mouse moved to (586, 367)
Screenshot: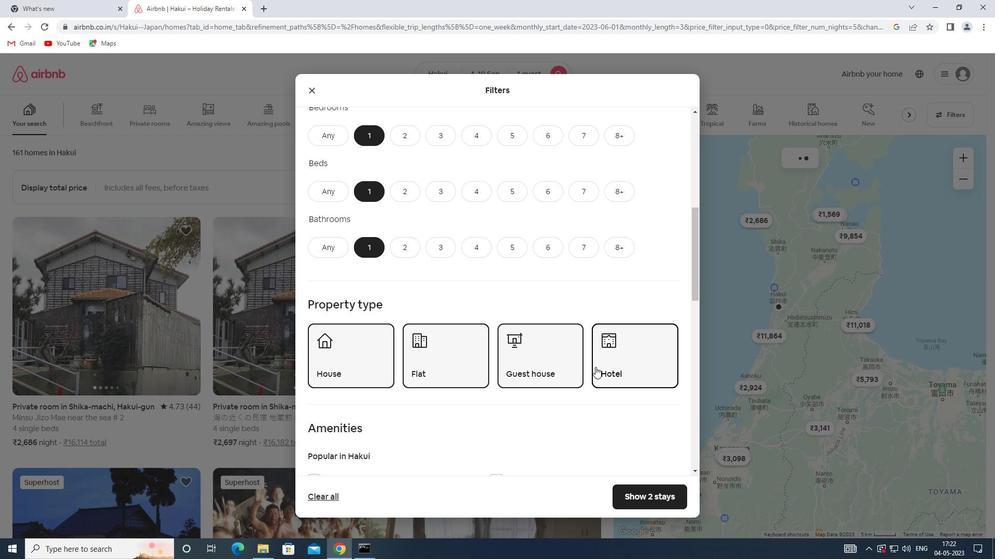 
Action: Mouse scrolled (586, 366) with delta (0, 0)
Screenshot: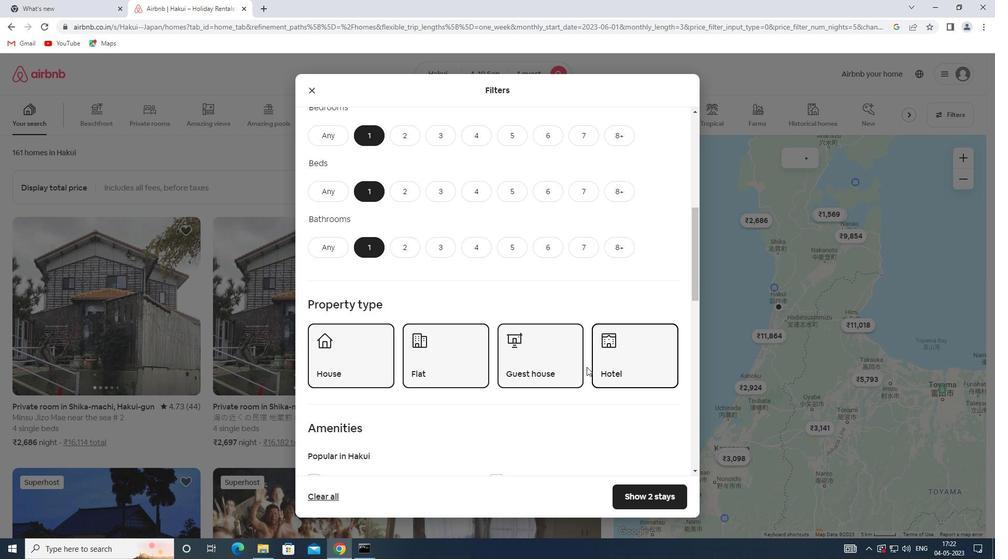 
Action: Mouse scrolled (586, 366) with delta (0, 0)
Screenshot: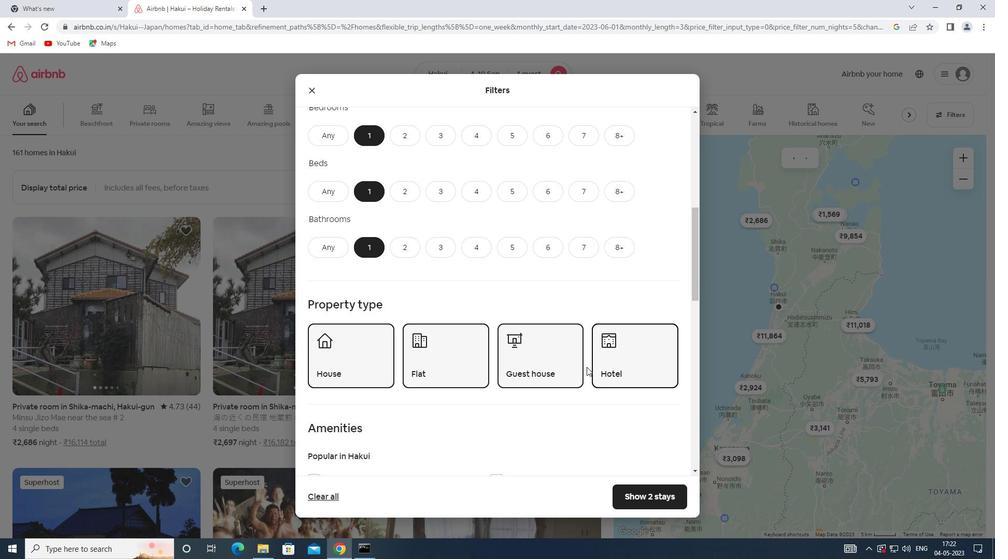 
Action: Mouse scrolled (586, 366) with delta (0, 0)
Screenshot: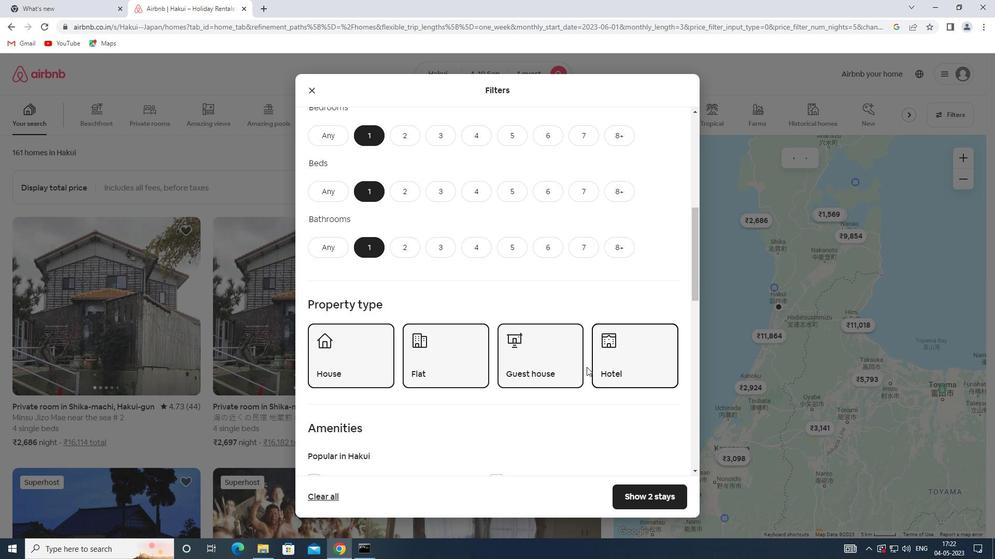 
Action: Mouse scrolled (586, 366) with delta (0, 0)
Screenshot: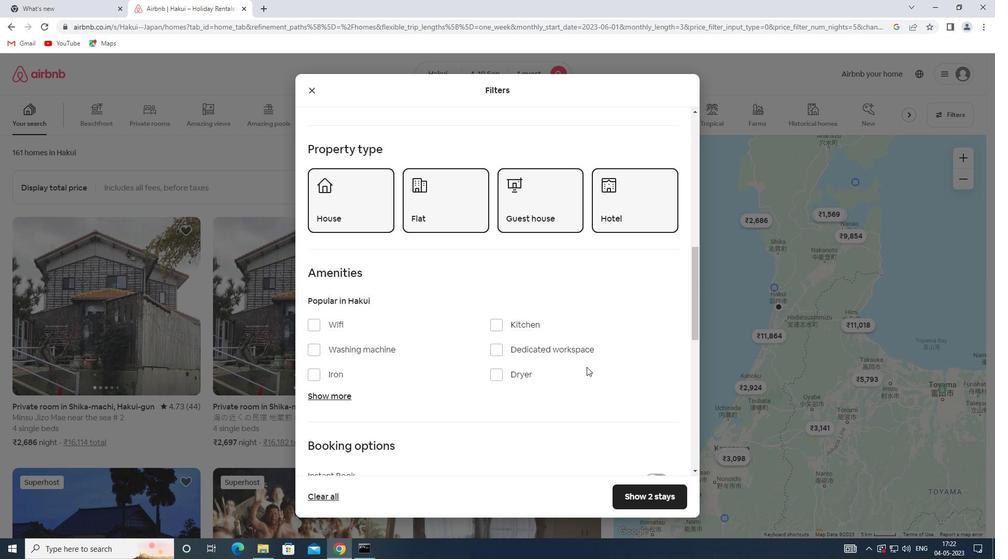 
Action: Mouse scrolled (586, 366) with delta (0, 0)
Screenshot: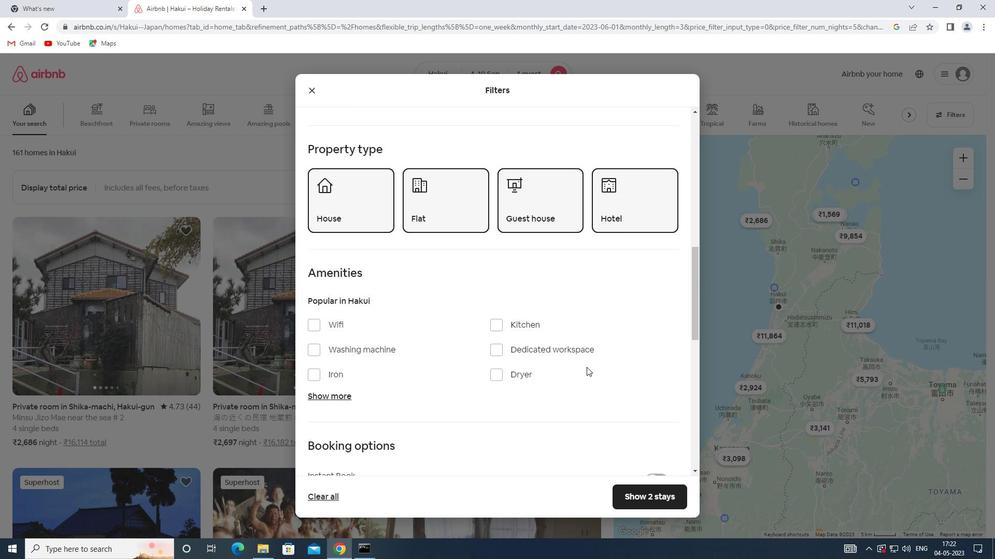 
Action: Mouse scrolled (586, 366) with delta (0, 0)
Screenshot: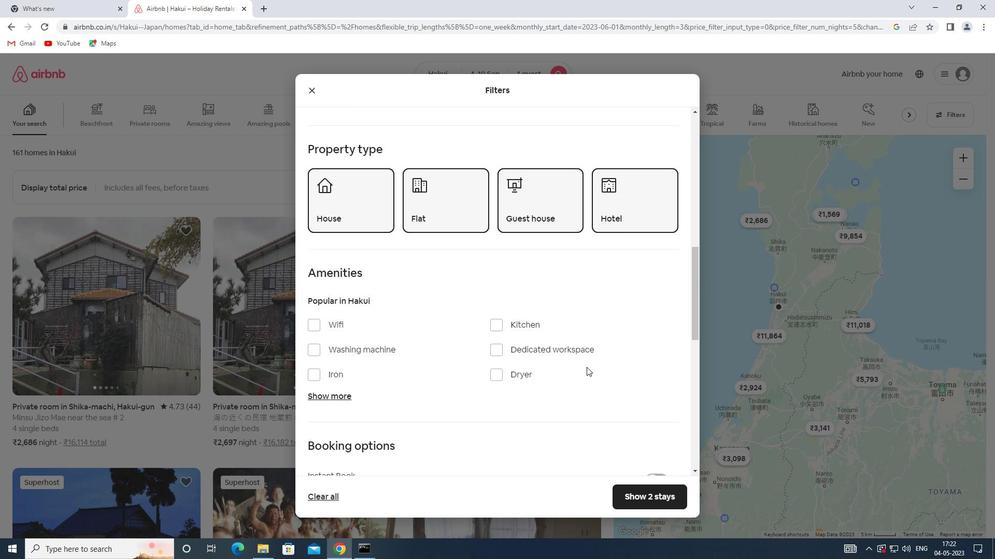 
Action: Mouse moved to (662, 364)
Screenshot: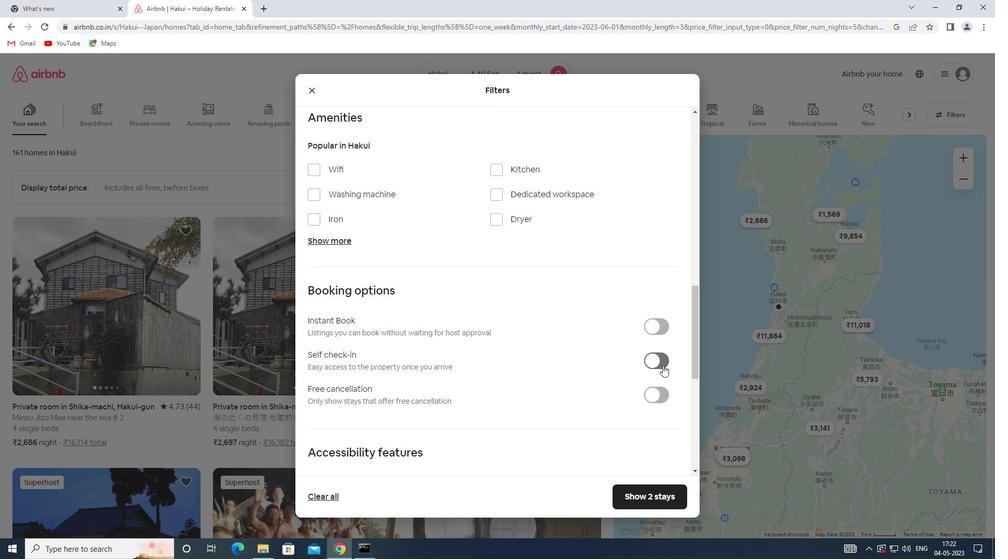 
Action: Mouse pressed left at (662, 364)
Screenshot: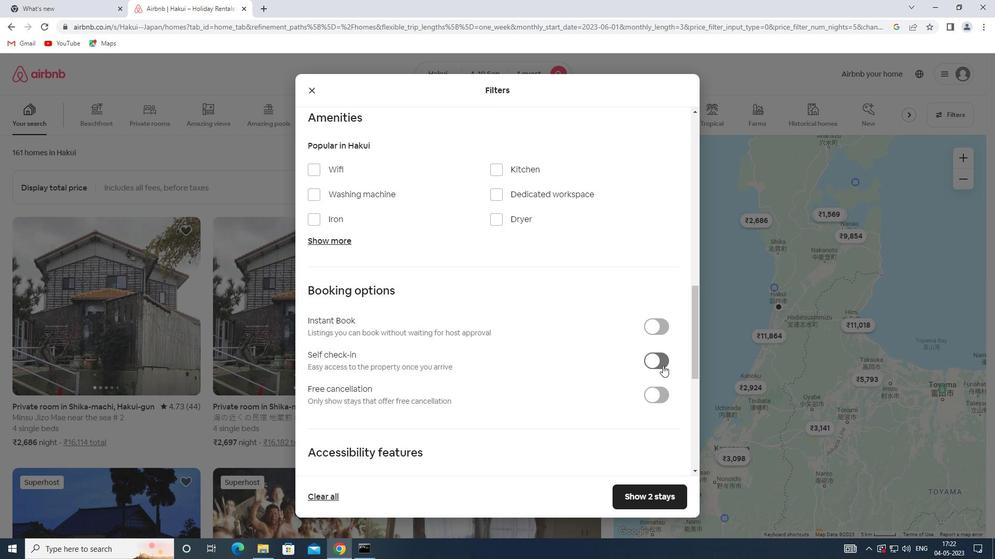 
Action: Mouse moved to (342, 368)
Screenshot: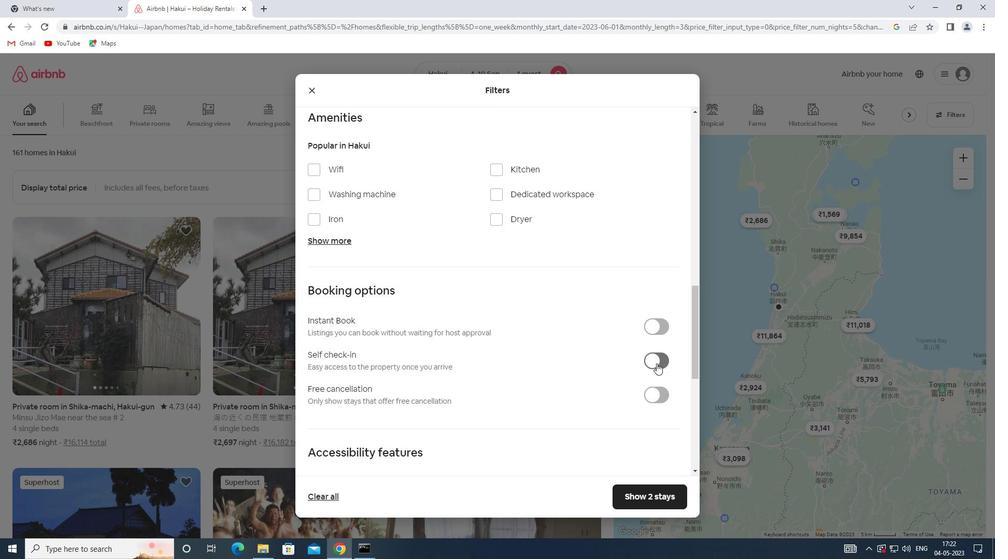 
Action: Mouse scrolled (342, 367) with delta (0, 0)
Screenshot: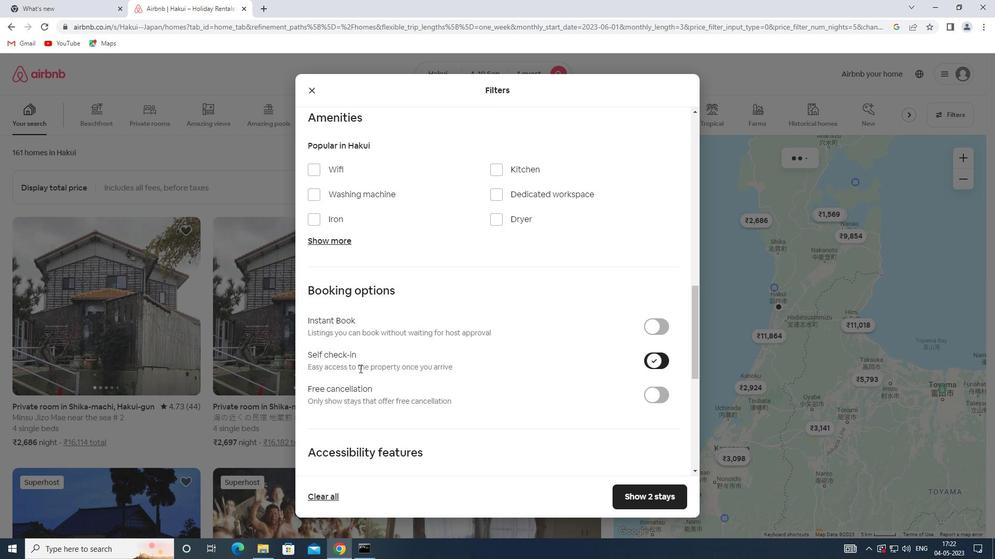 
Action: Mouse scrolled (342, 367) with delta (0, 0)
Screenshot: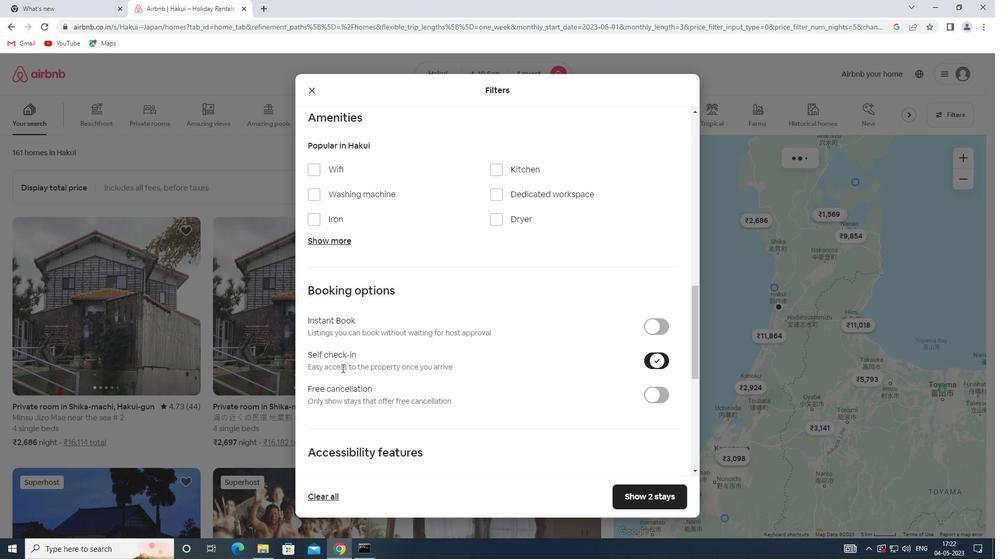 
Action: Mouse scrolled (342, 367) with delta (0, 0)
Screenshot: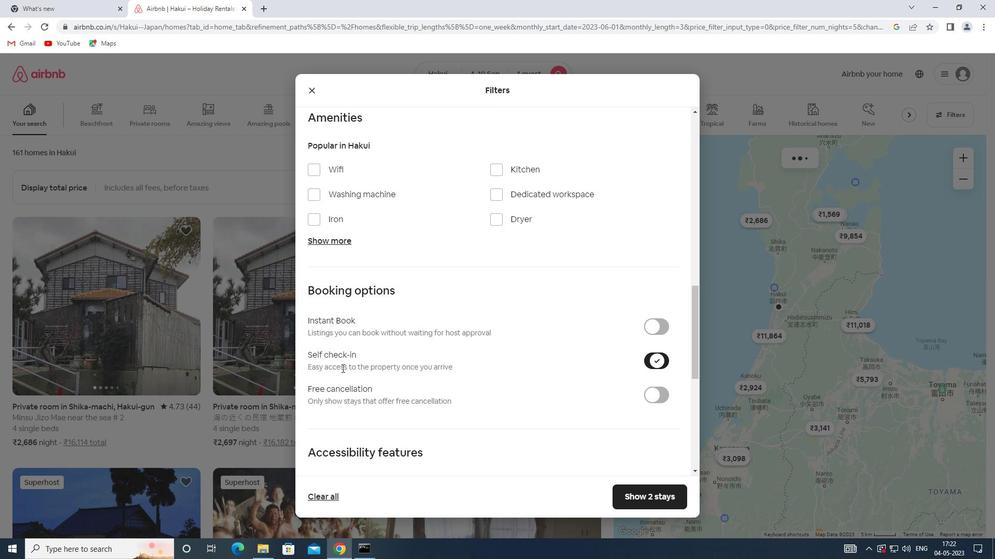 
Action: Mouse scrolled (342, 367) with delta (0, 0)
Screenshot: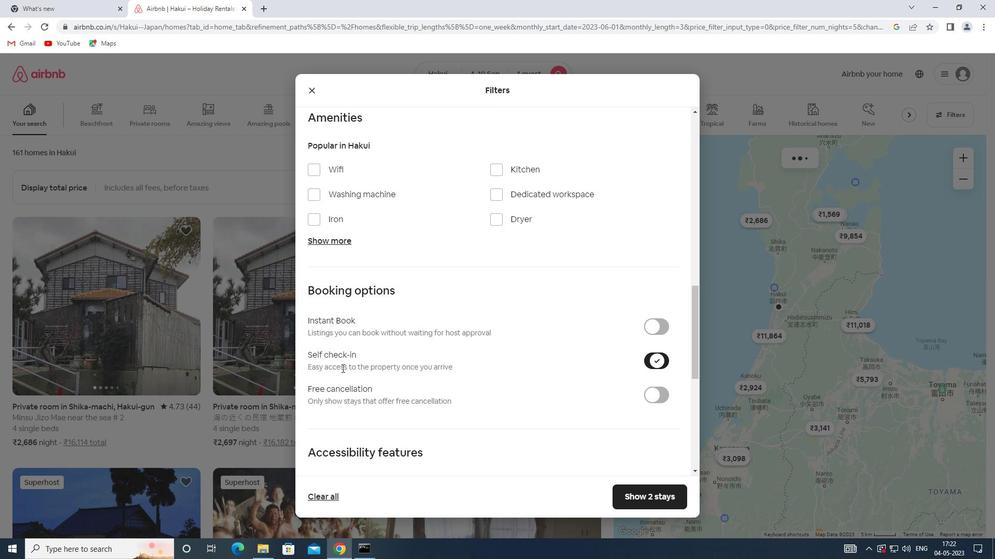 
Action: Mouse scrolled (342, 367) with delta (0, 0)
Screenshot: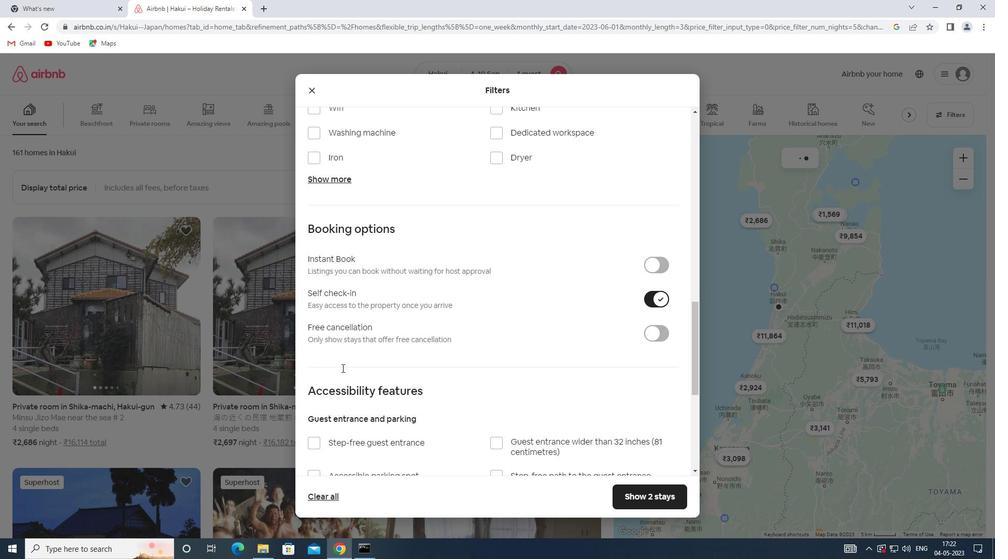 
Action: Mouse scrolled (342, 367) with delta (0, 0)
Screenshot: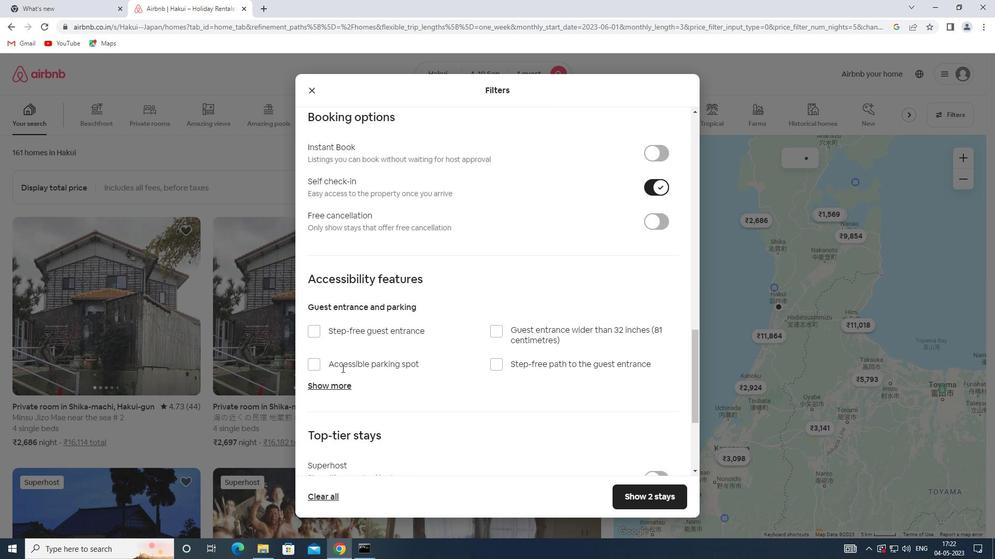 
Action: Mouse scrolled (342, 367) with delta (0, 0)
Screenshot: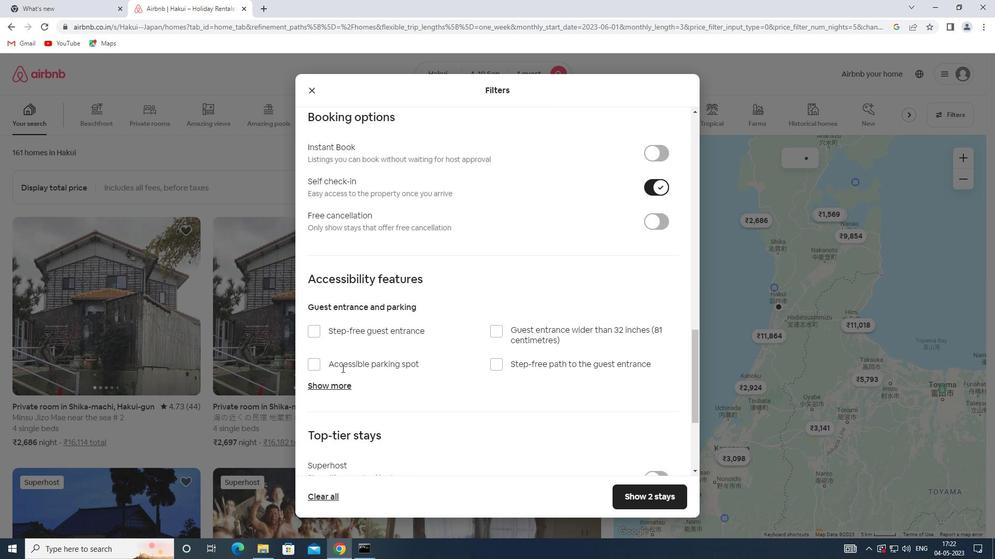 
Action: Mouse scrolled (342, 367) with delta (0, 0)
Screenshot: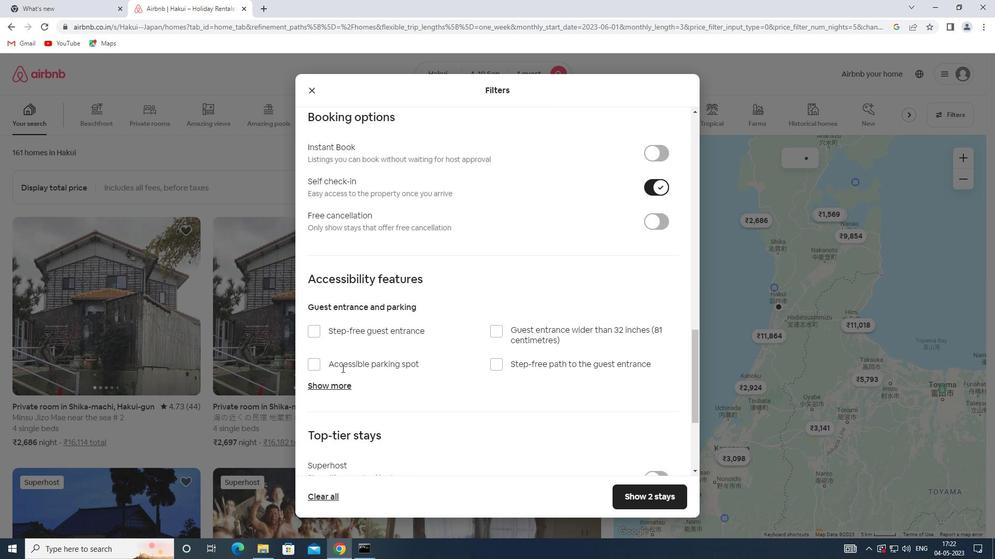 
Action: Mouse moved to (332, 405)
Screenshot: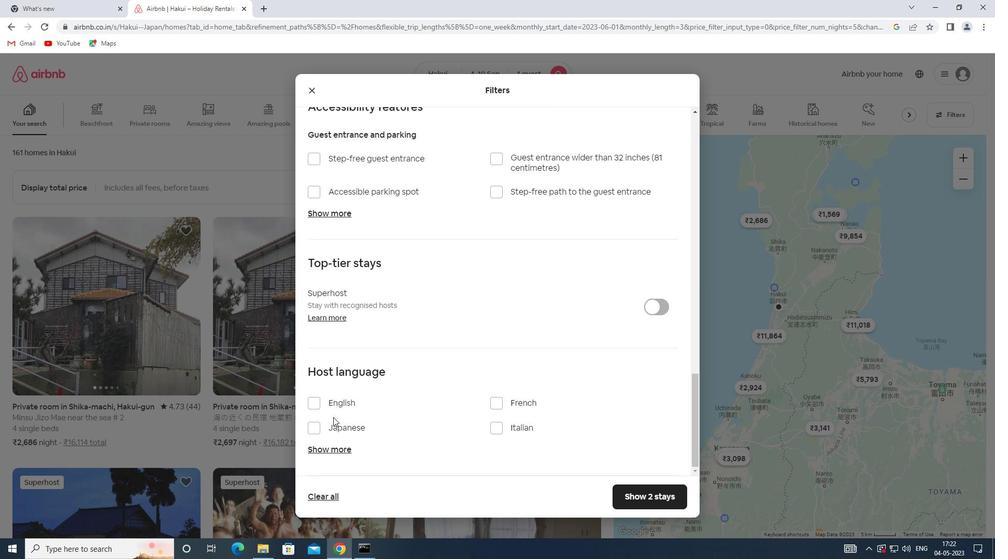 
Action: Mouse pressed left at (332, 405)
Screenshot: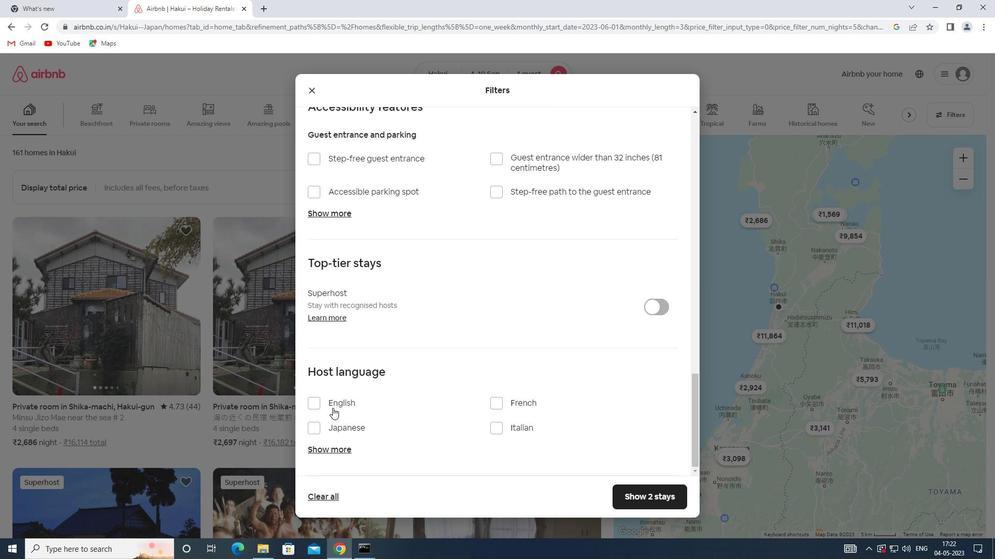 
Action: Mouse moved to (628, 493)
Screenshot: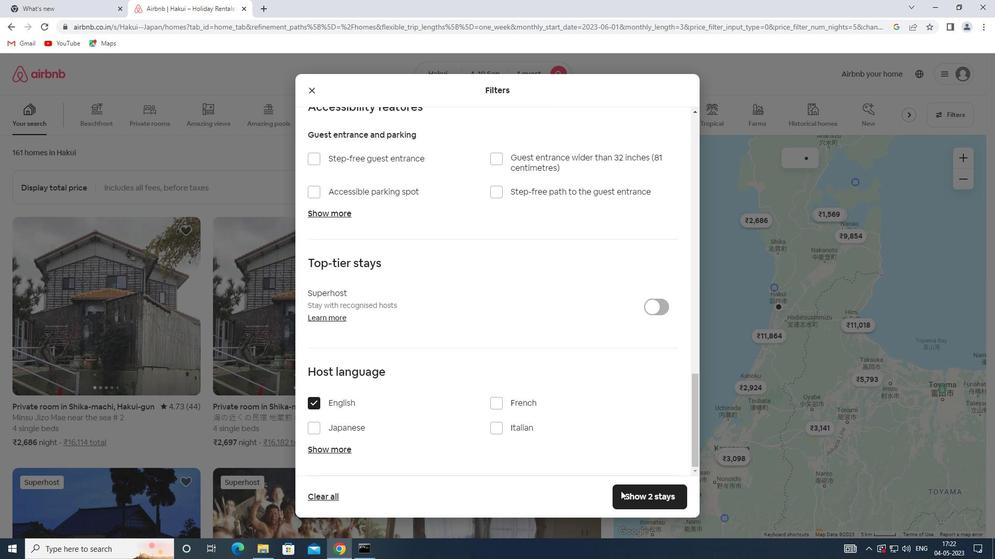 
Action: Mouse pressed left at (628, 493)
Screenshot: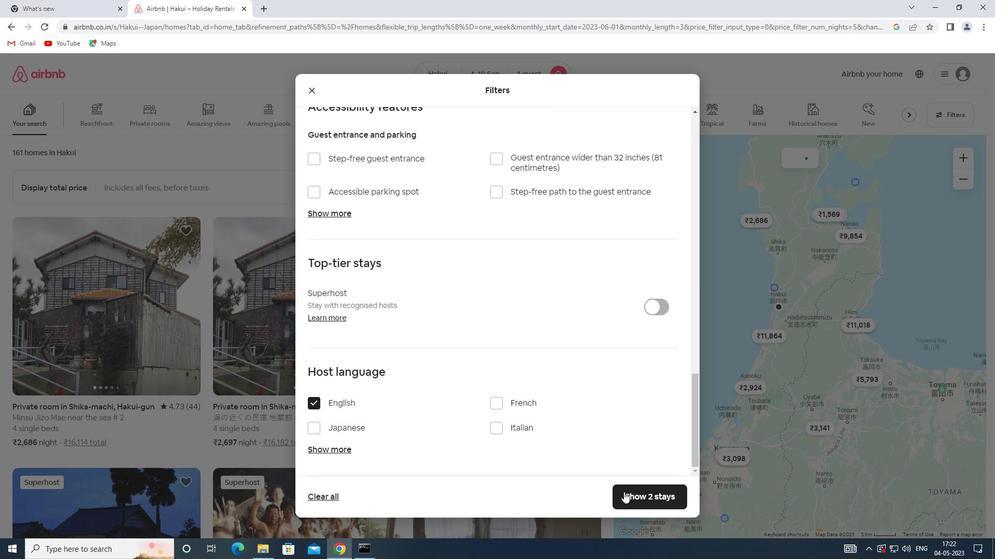 
